 Task: Create a task  Develop a new online tool for online course evaluations , assign it to team member softage.1@softage.net in the project BellTech and update the status of the task to  Off Track , set the priority of the task to Medium
Action: Mouse moved to (311, 412)
Screenshot: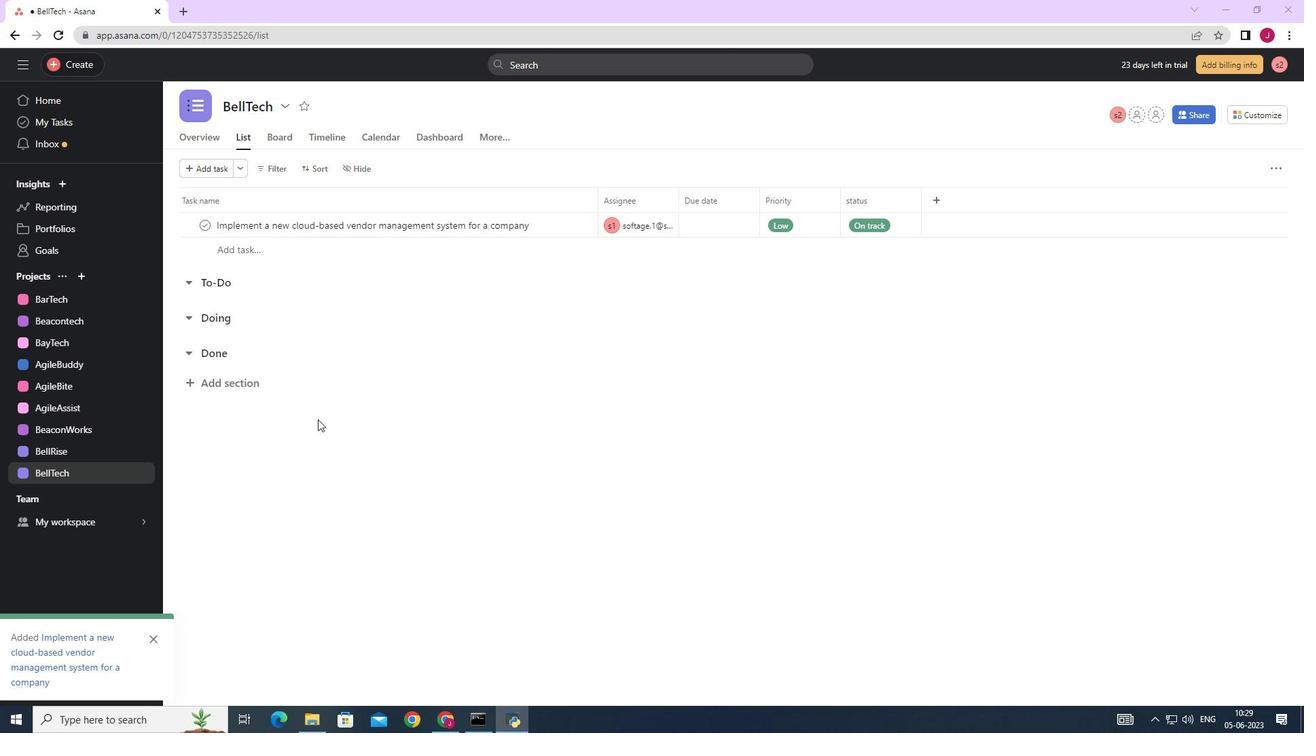 
Action: Mouse scrolled (311, 411) with delta (0, 0)
Screenshot: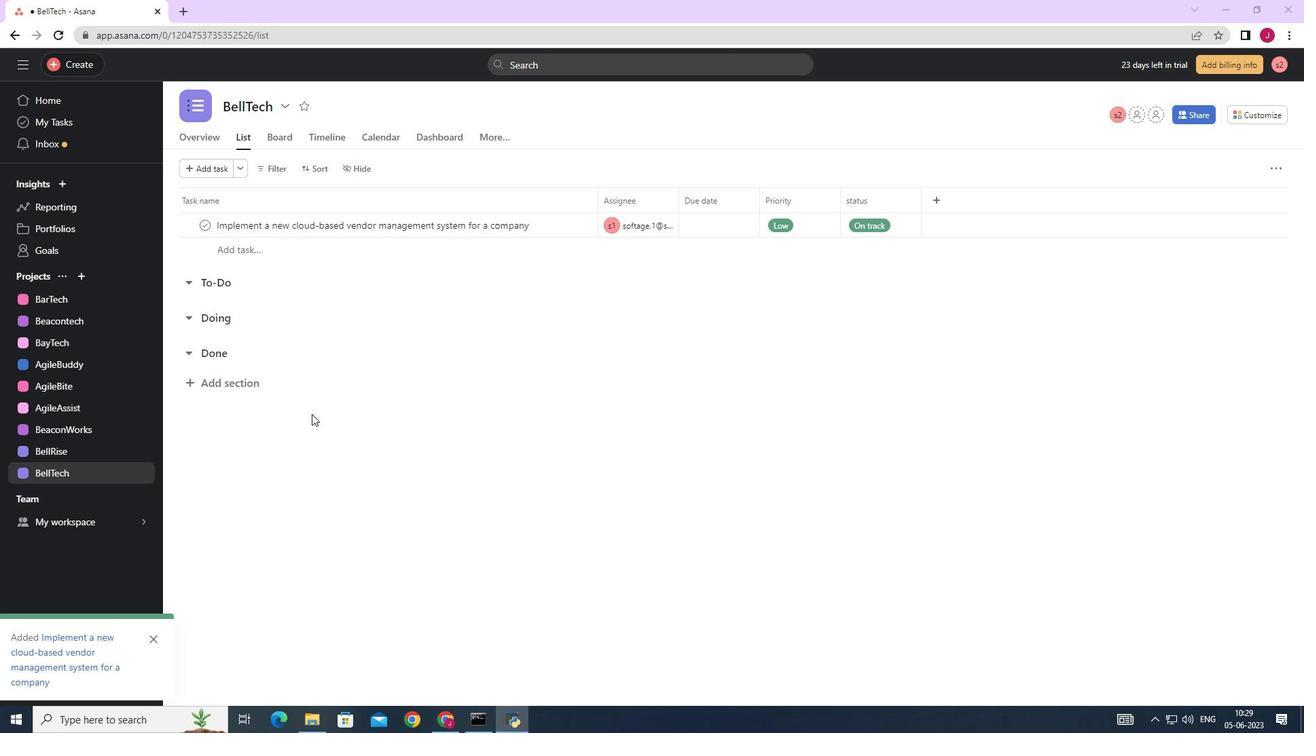 
Action: Mouse scrolled (311, 411) with delta (0, 0)
Screenshot: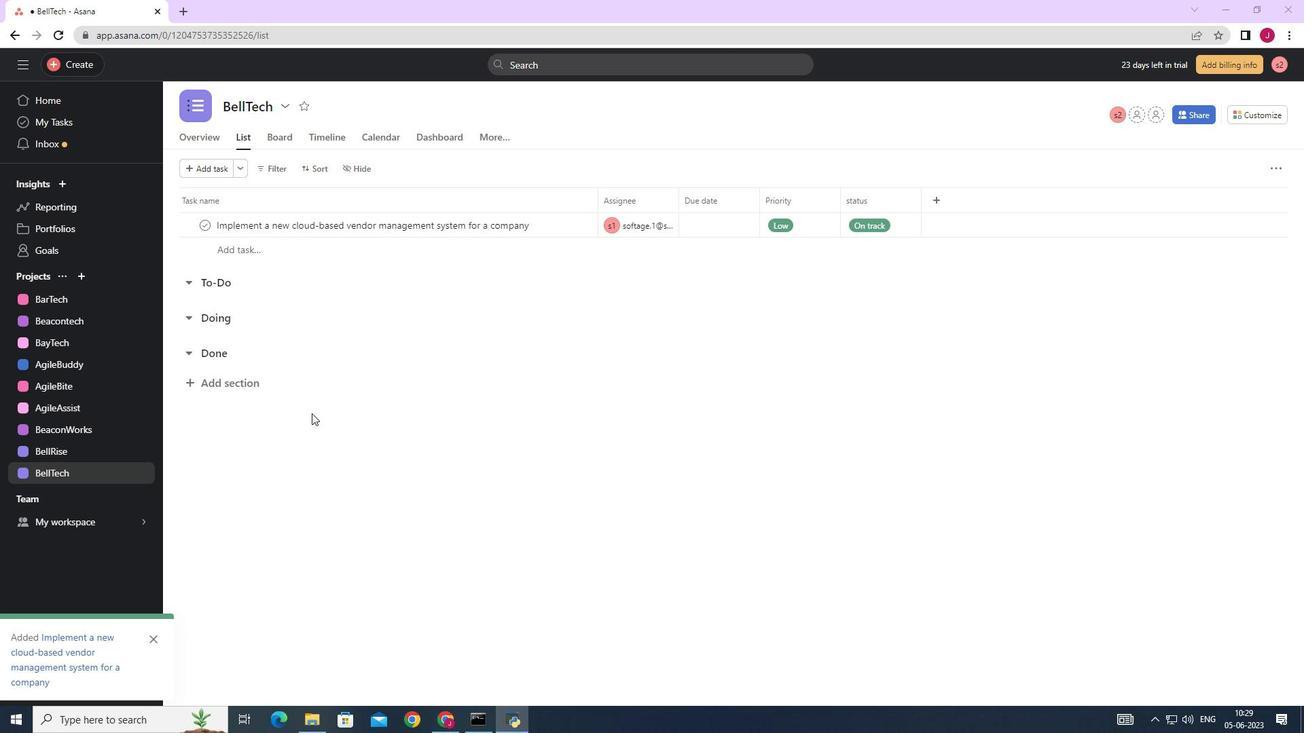 
Action: Mouse moved to (311, 412)
Screenshot: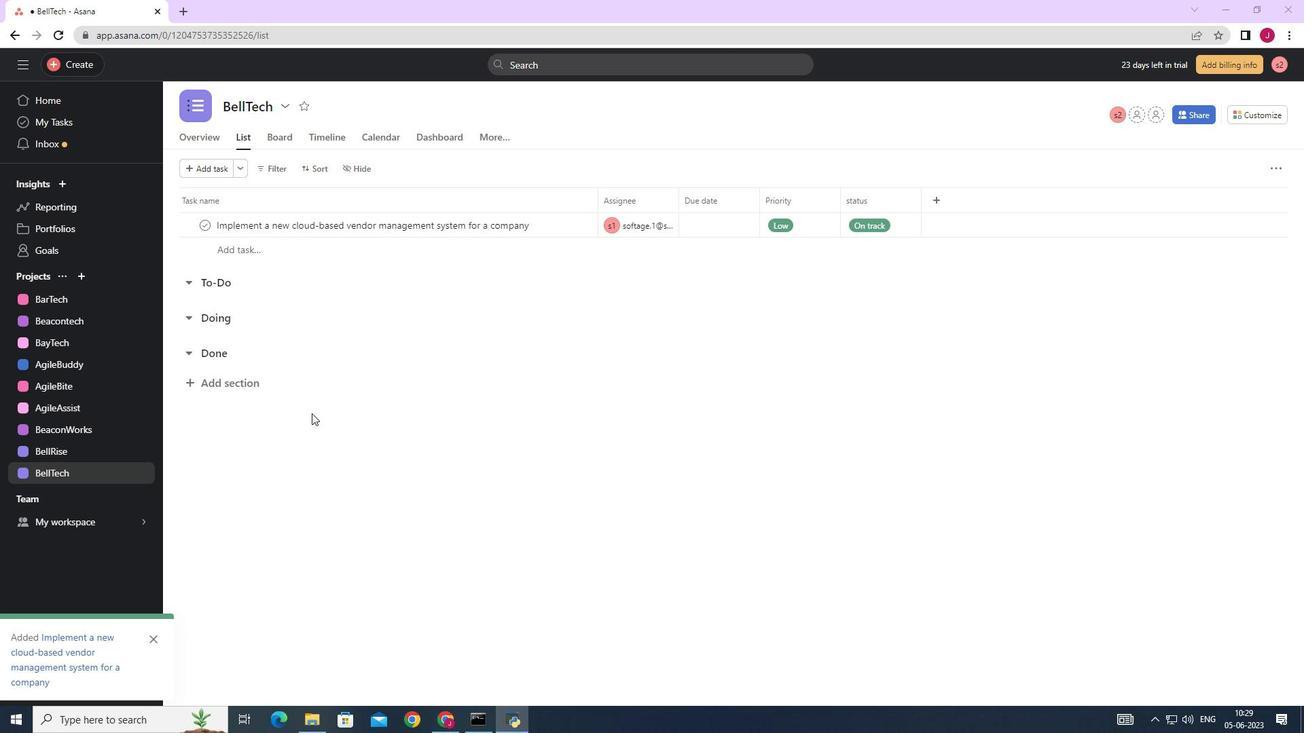 
Action: Mouse scrolled (311, 411) with delta (0, 0)
Screenshot: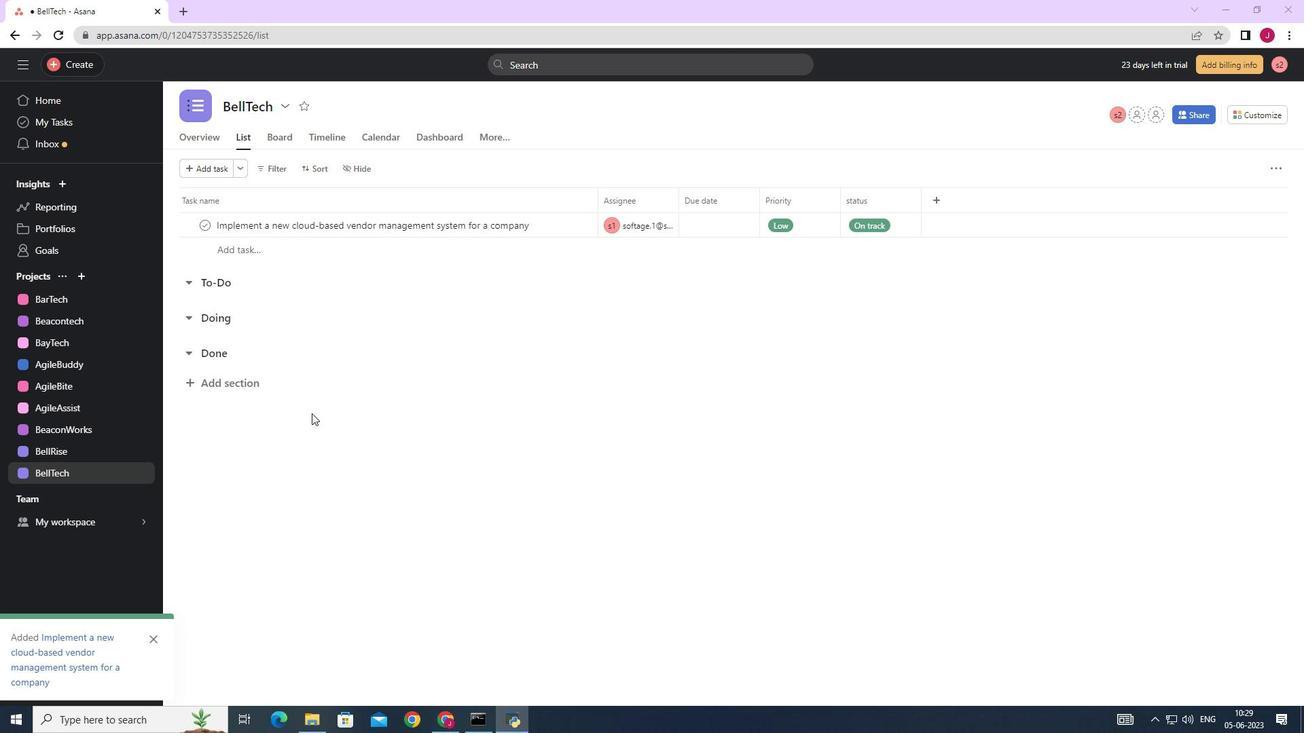 
Action: Mouse scrolled (311, 411) with delta (0, 0)
Screenshot: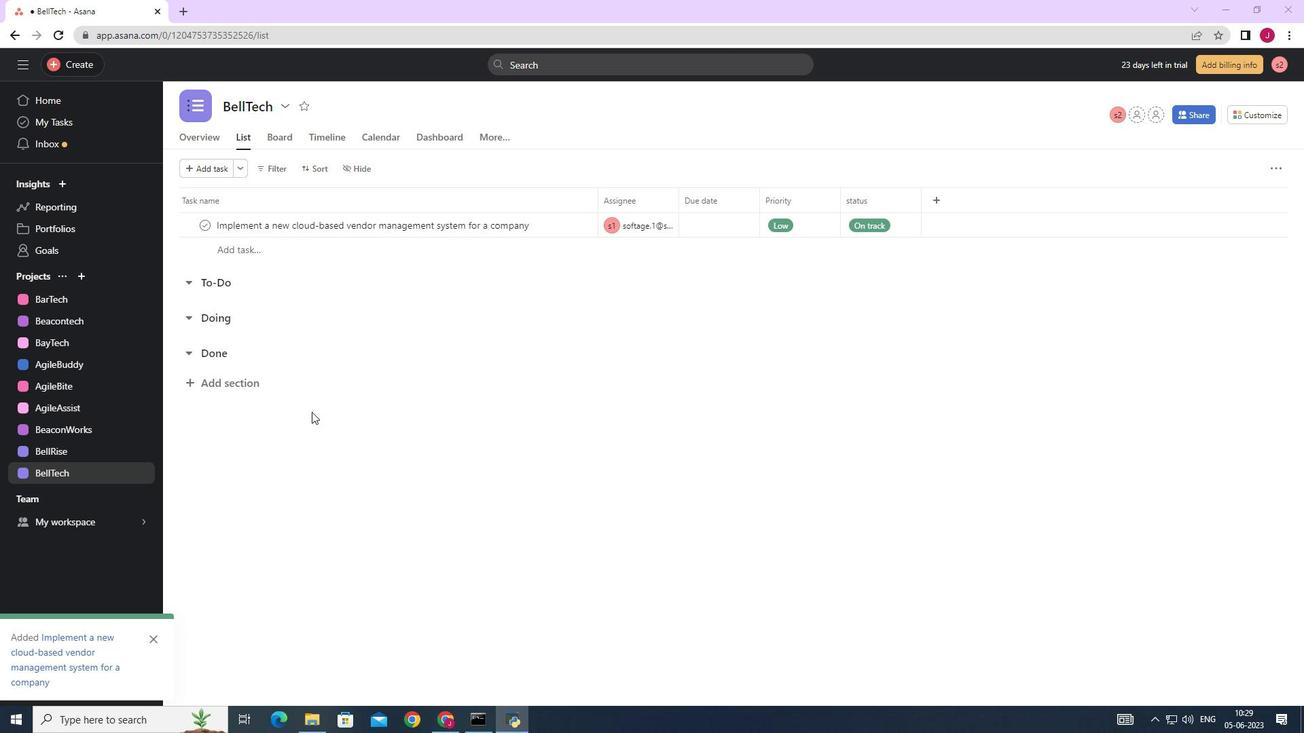 
Action: Mouse moved to (311, 404)
Screenshot: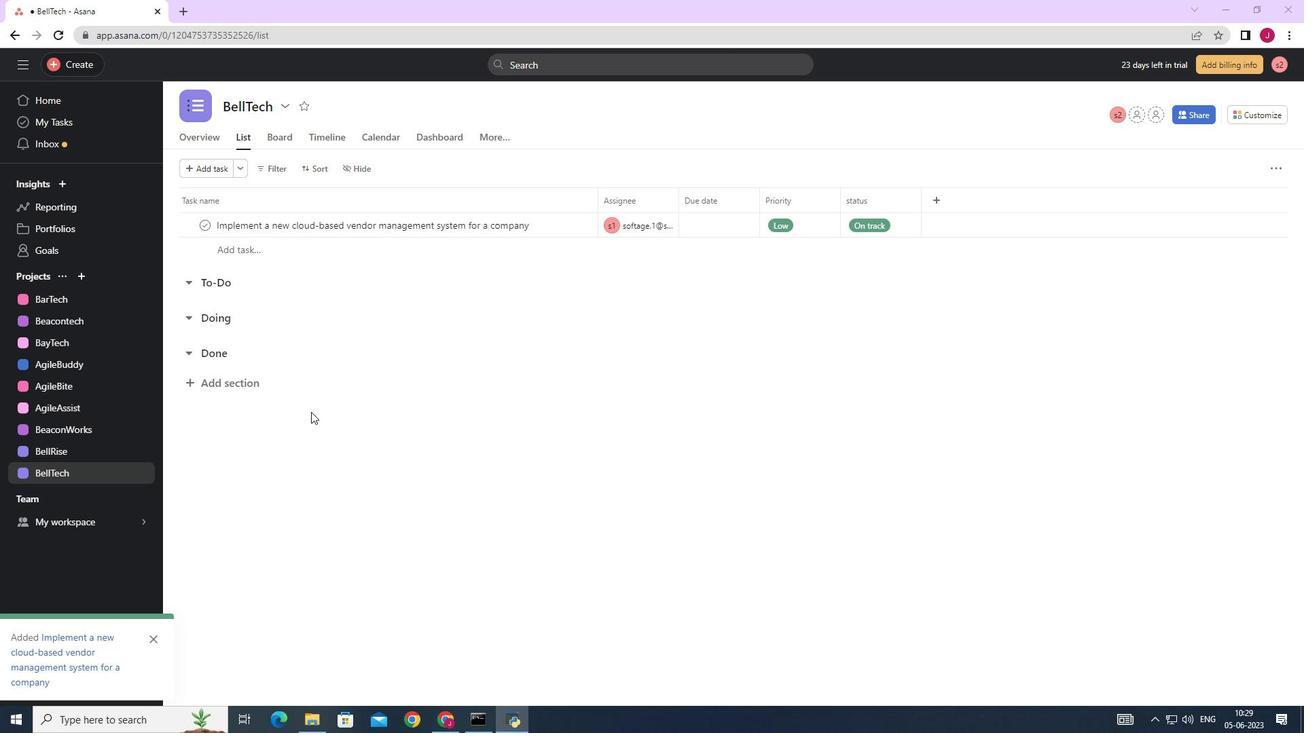 
Action: Mouse scrolled (311, 405) with delta (0, 0)
Screenshot: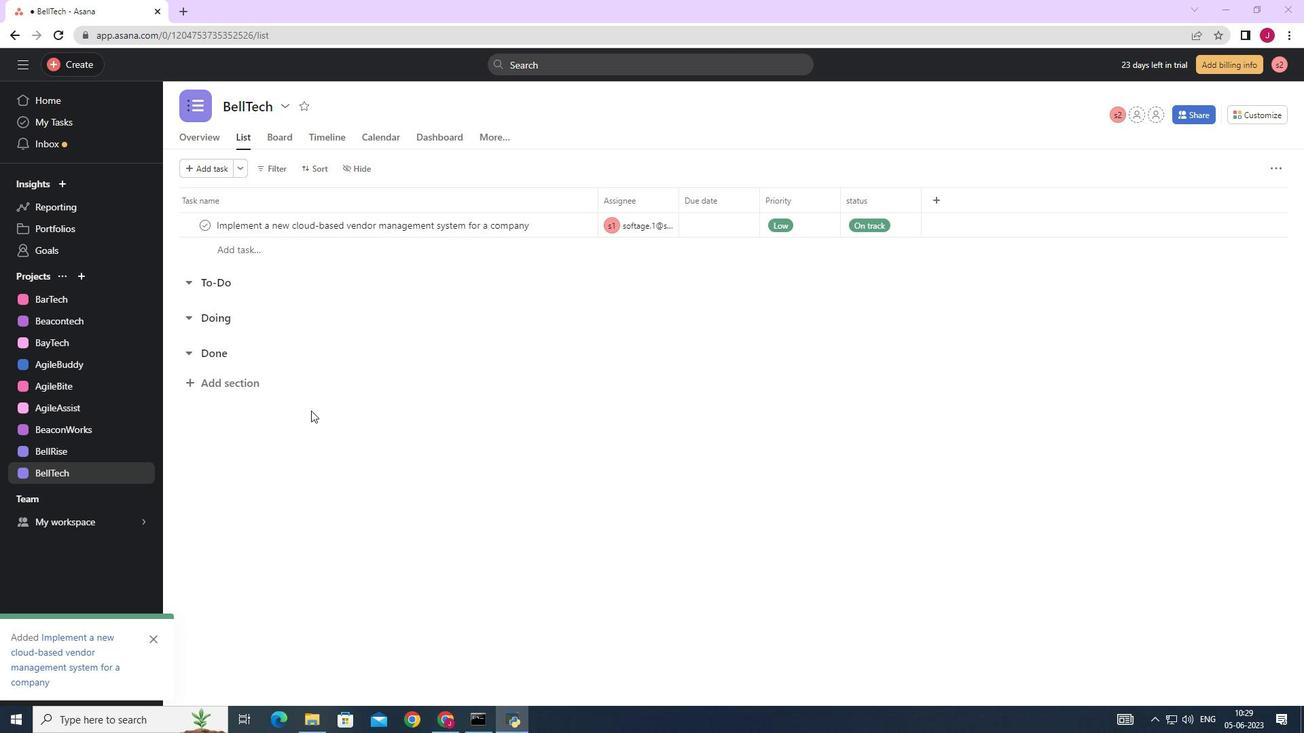 
Action: Mouse scrolled (311, 405) with delta (0, 0)
Screenshot: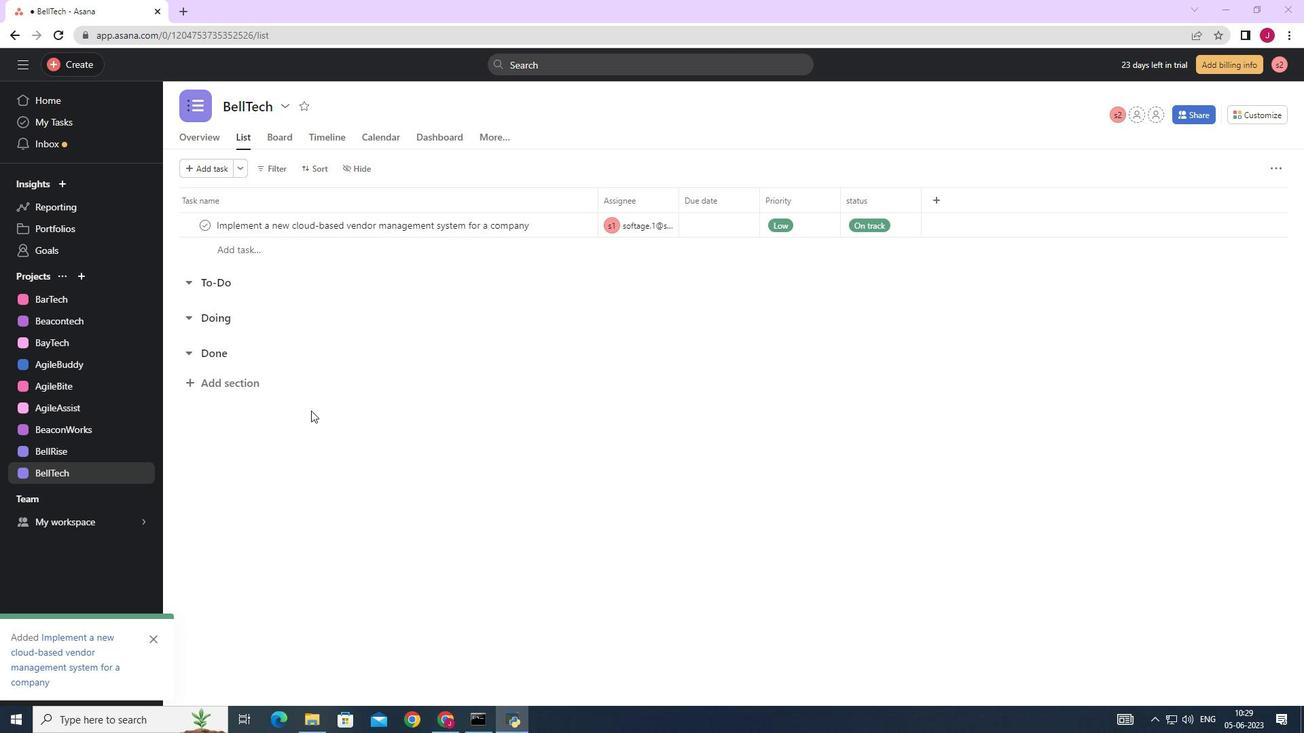 
Action: Mouse scrolled (311, 405) with delta (0, 0)
Screenshot: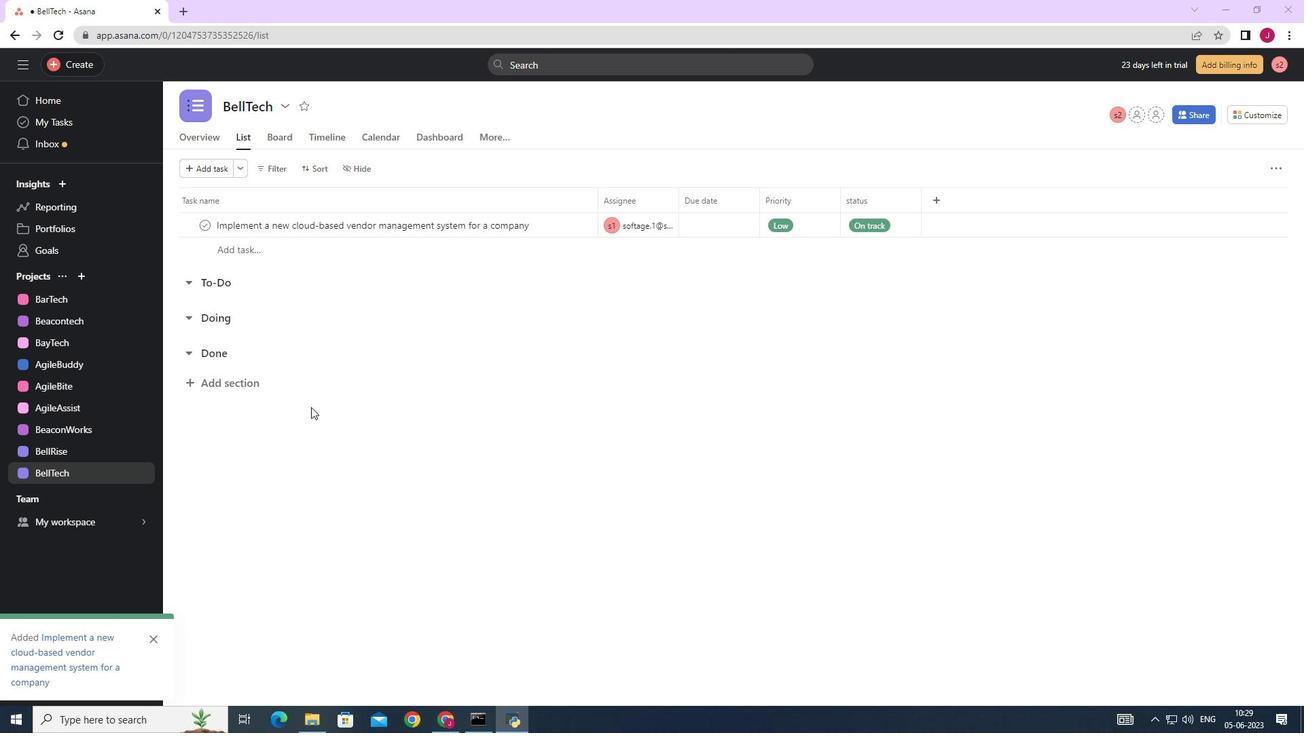 
Action: Mouse scrolled (311, 405) with delta (0, 0)
Screenshot: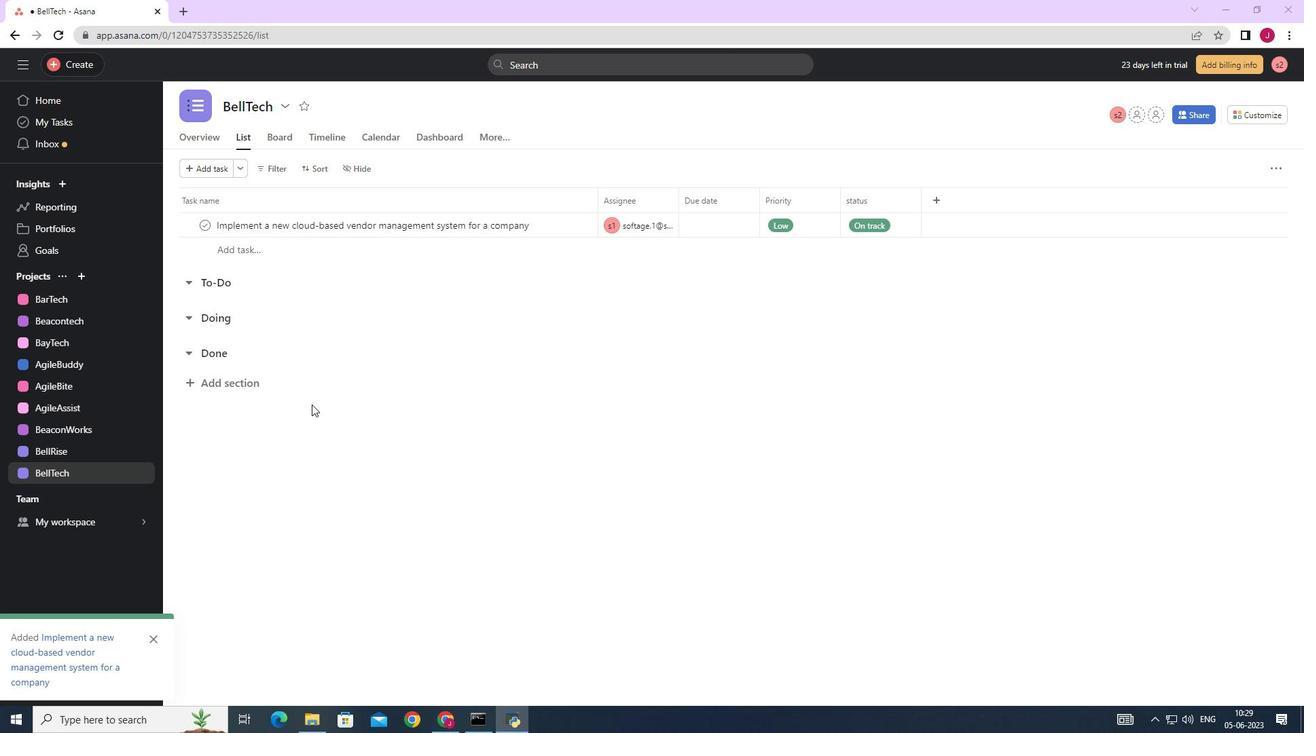 
Action: Mouse moved to (74, 67)
Screenshot: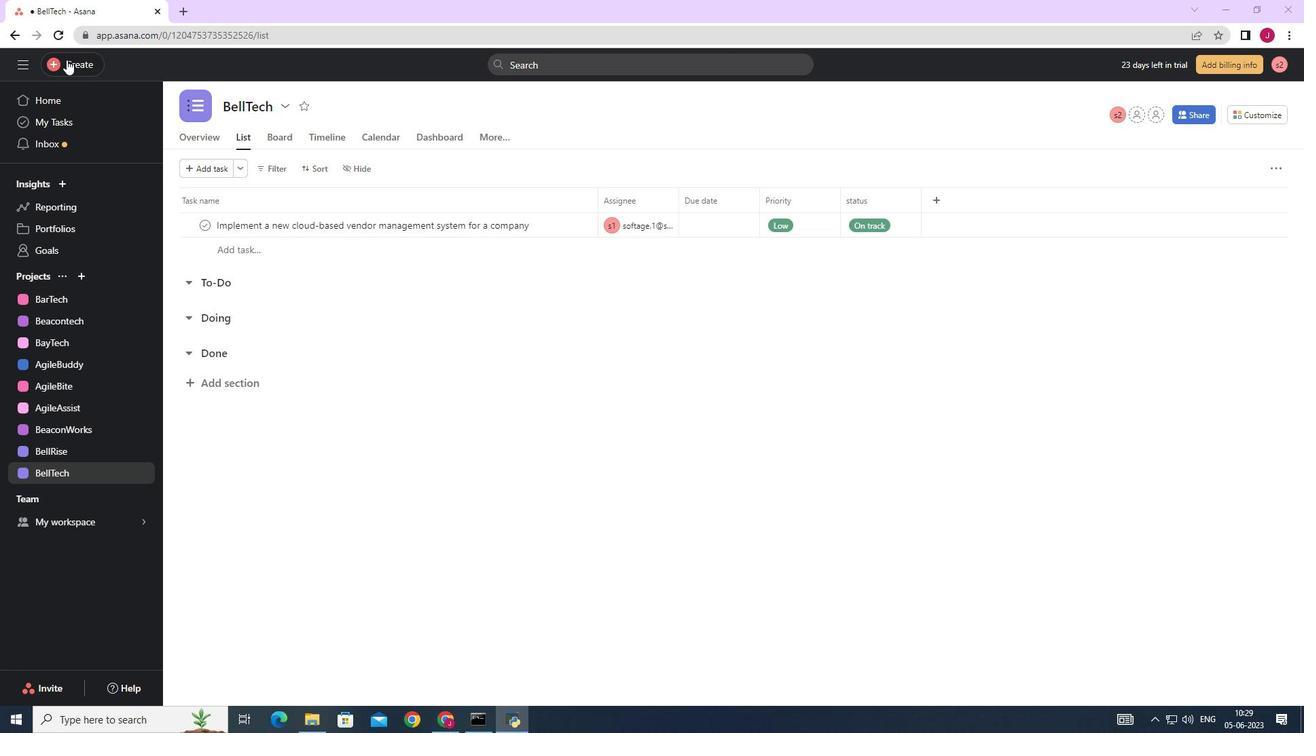 
Action: Mouse pressed left at (74, 67)
Screenshot: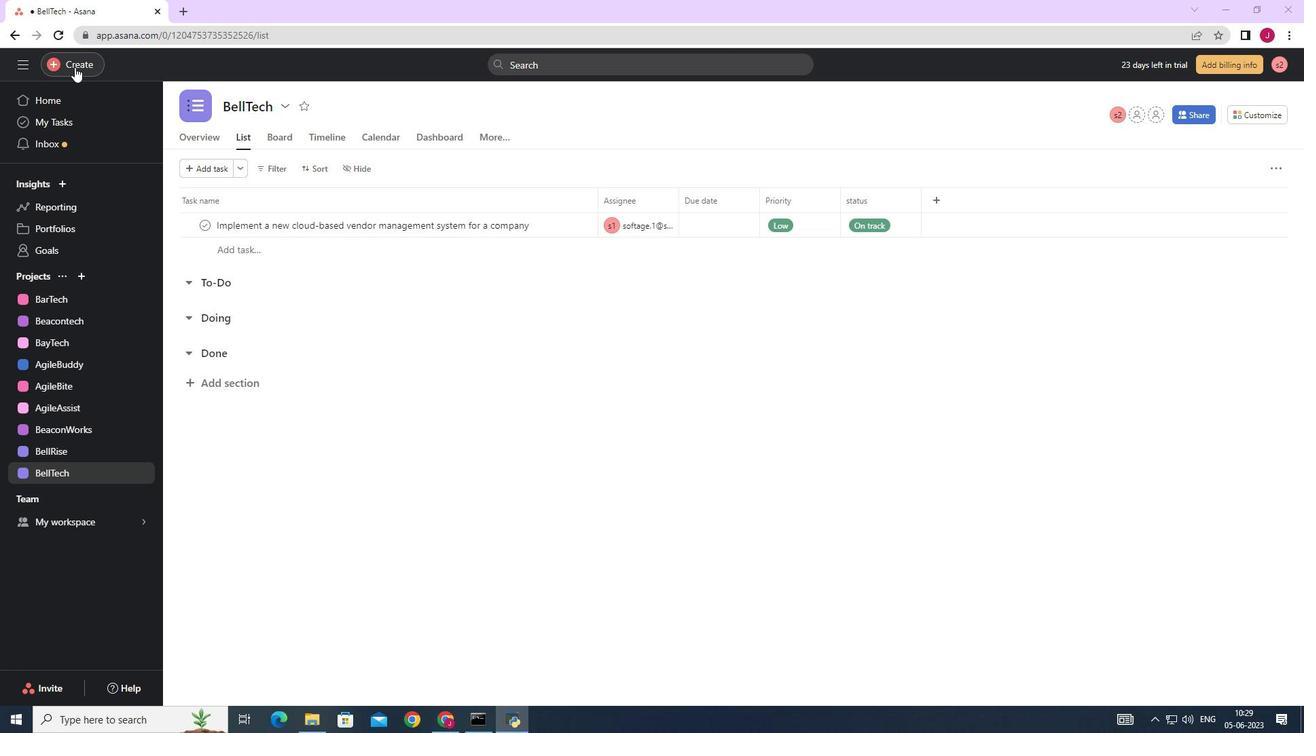 
Action: Mouse moved to (184, 63)
Screenshot: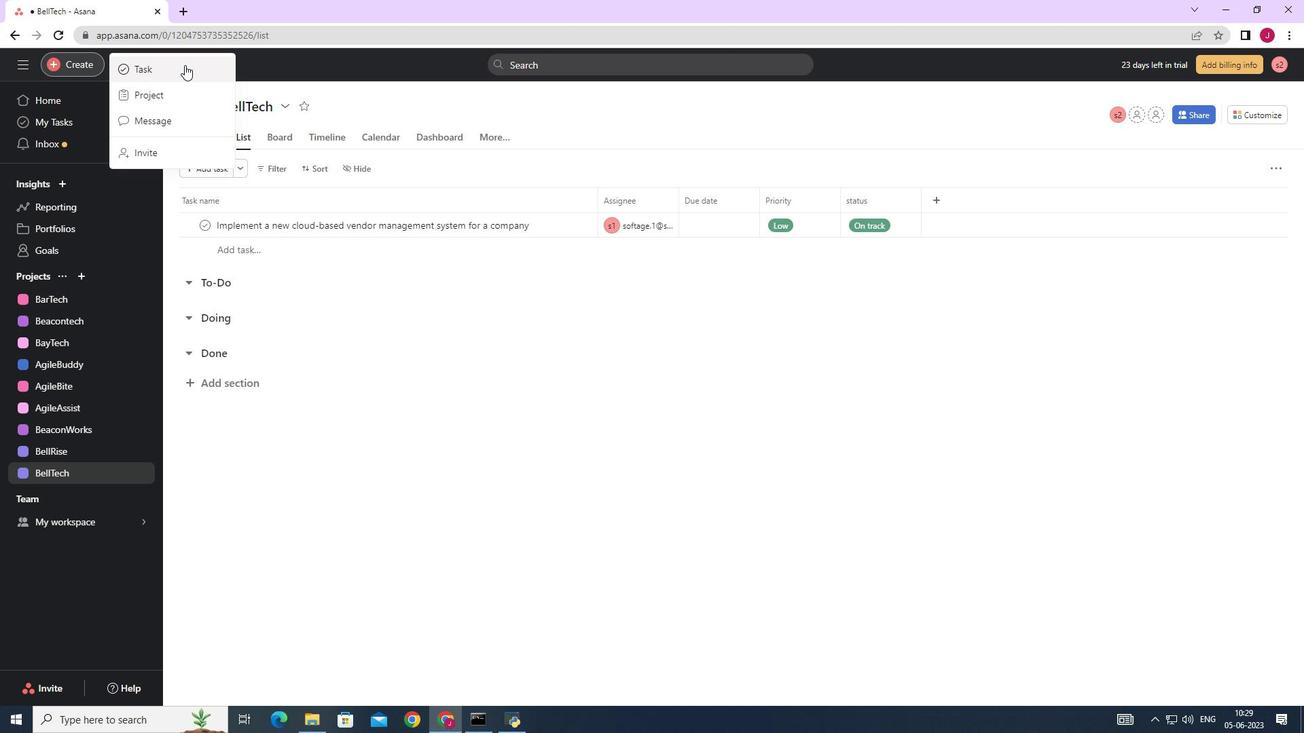 
Action: Mouse pressed left at (184, 63)
Screenshot: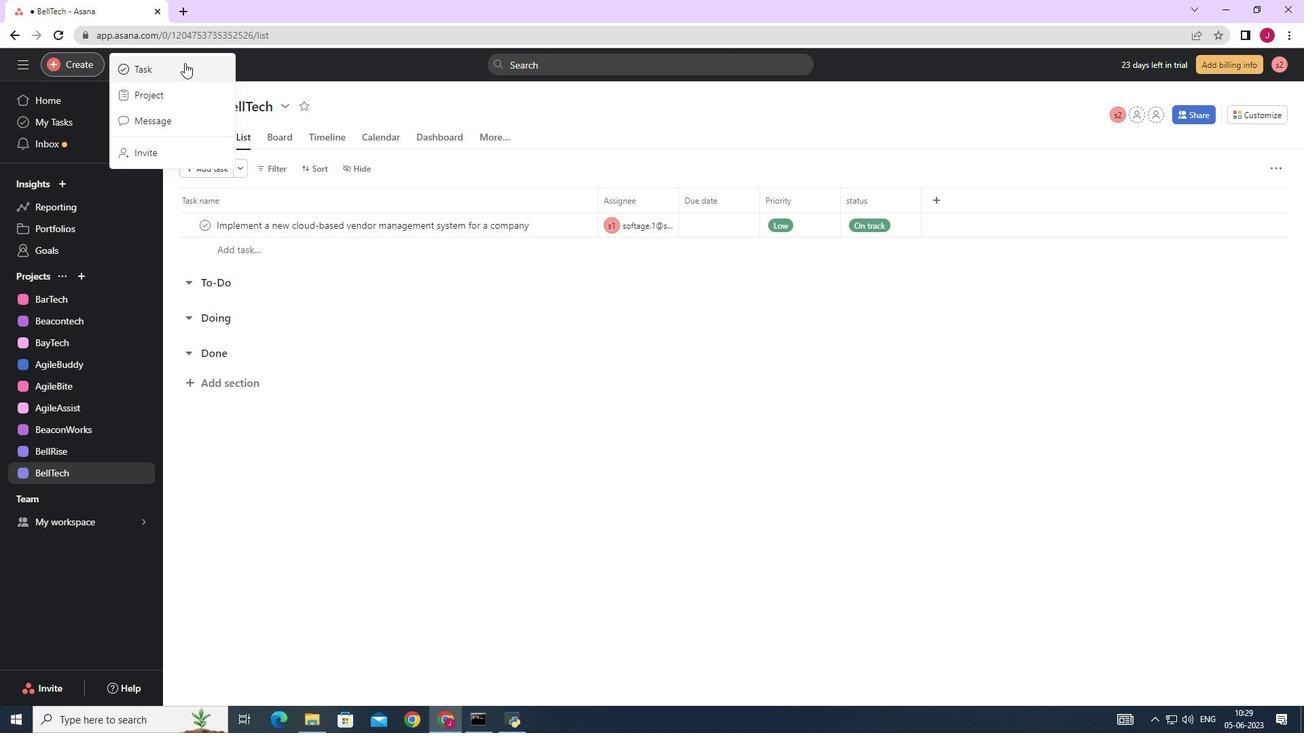 
Action: Mouse moved to (1084, 452)
Screenshot: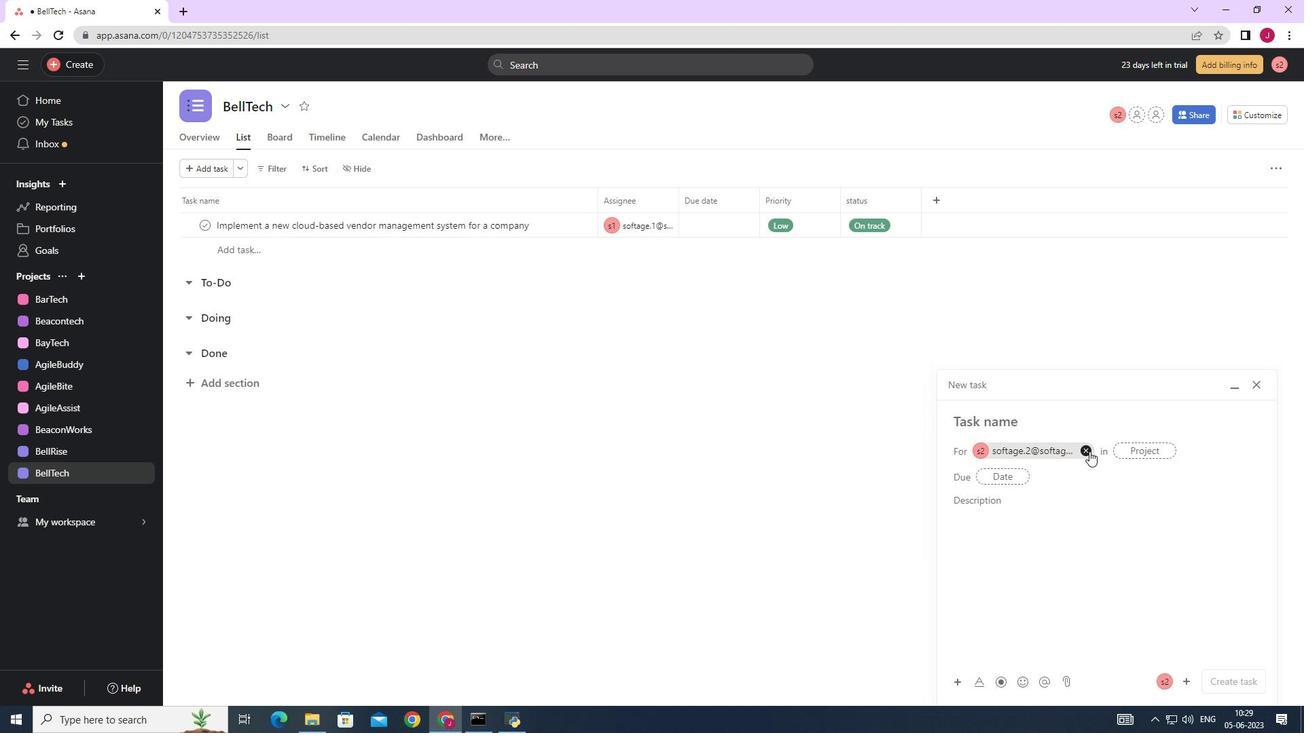
Action: Mouse pressed left at (1084, 452)
Screenshot: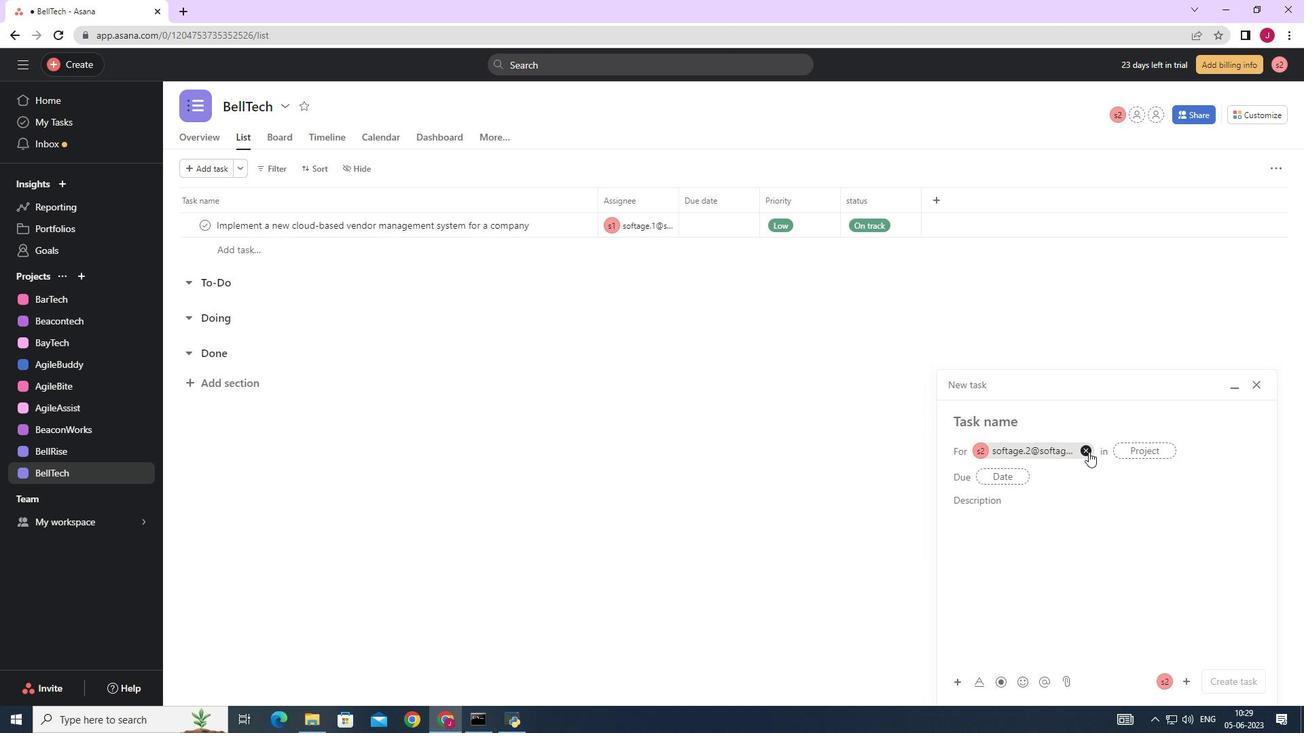 
Action: Mouse moved to (976, 421)
Screenshot: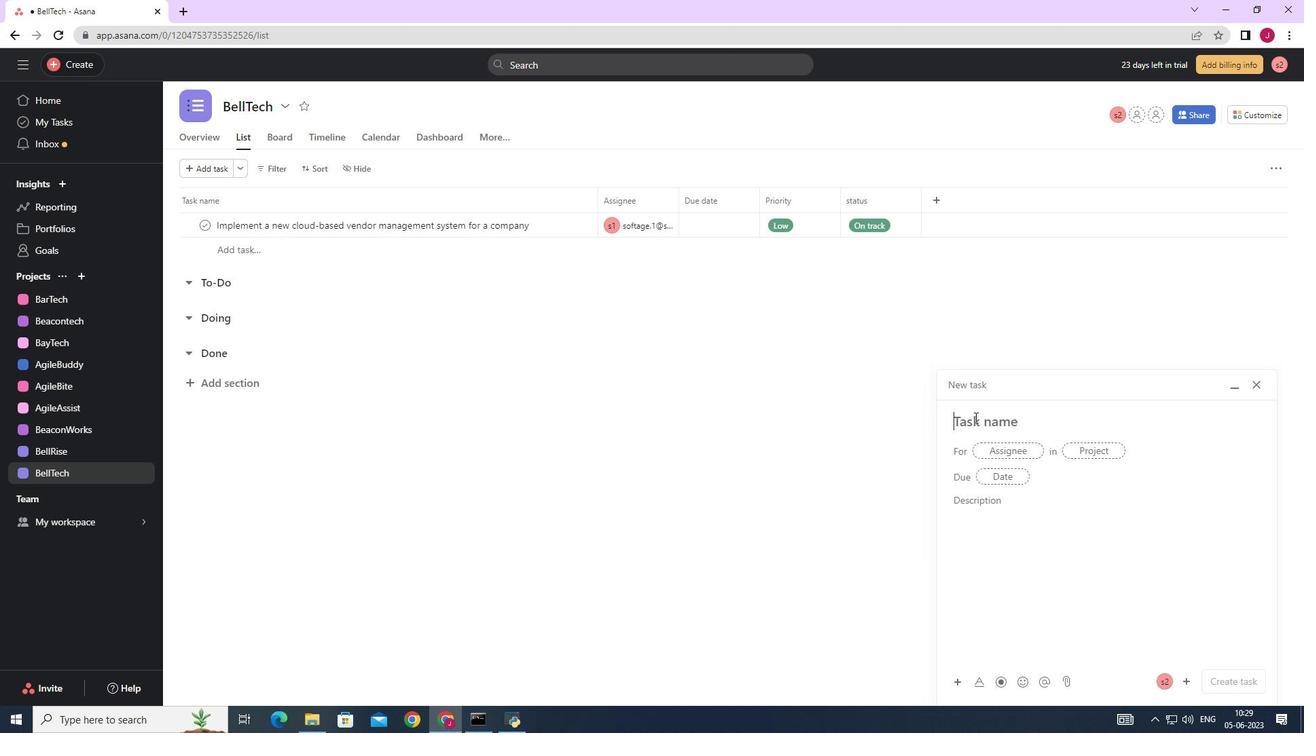 
Action: Mouse pressed left at (976, 421)
Screenshot: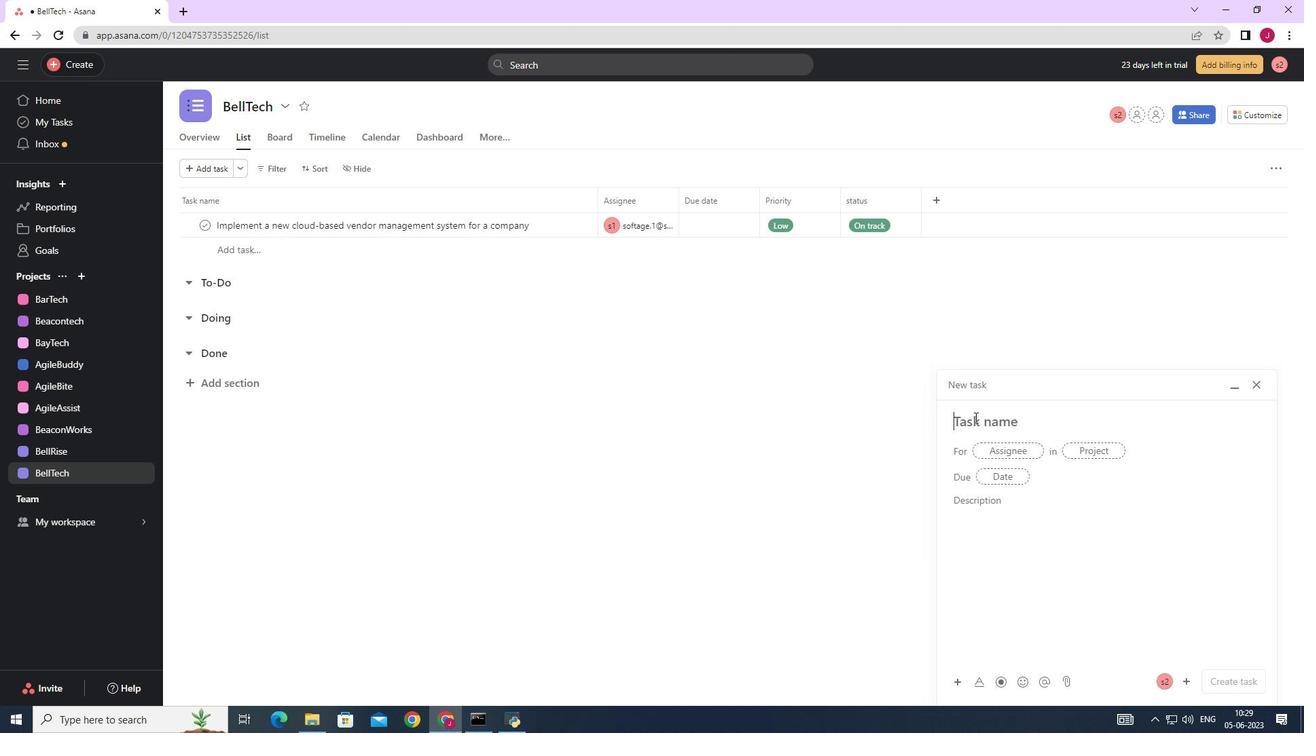 
Action: Mouse moved to (977, 421)
Screenshot: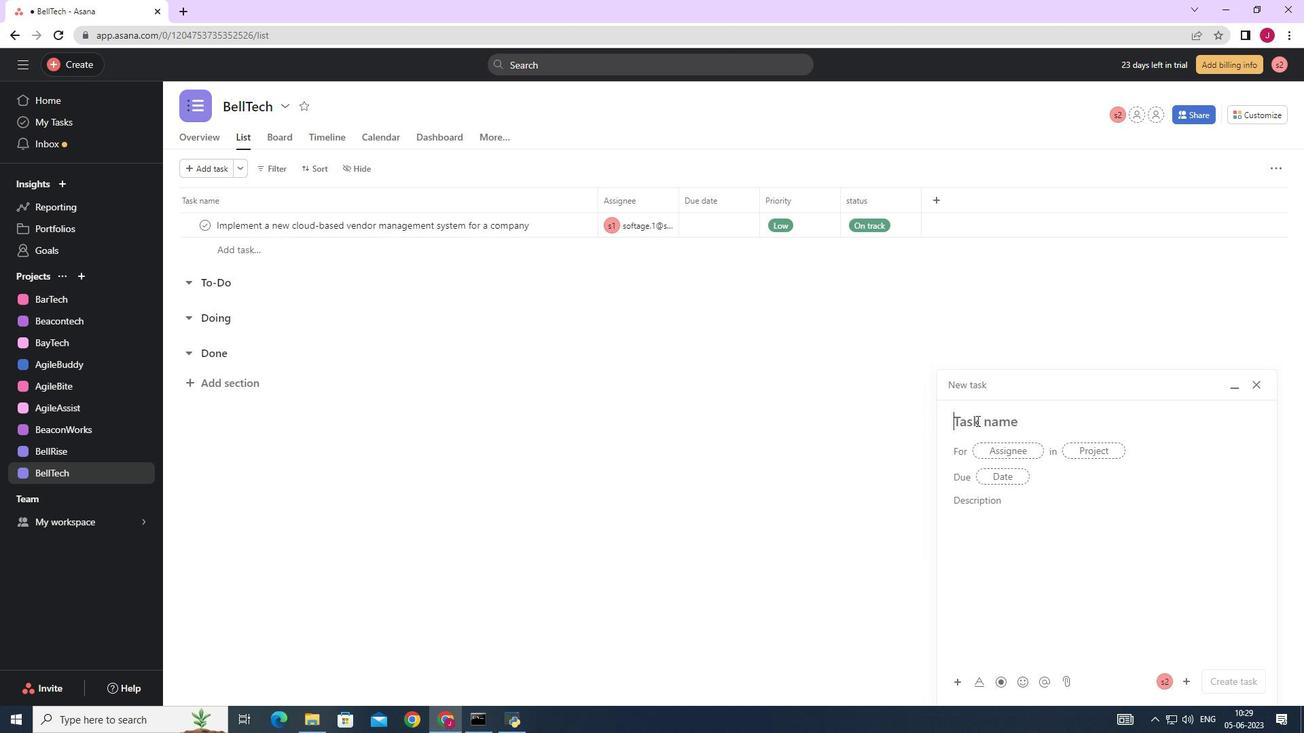 
Action: Key pressed <Key.caps_lock>D<Key.caps_lock>evelop<Key.space>a<Key.space>new<Key.space>online<Key.space>tool<Key.space>for<Key.space>online<Key.space>course<Key.space>evalutions<Key.space><Key.backspace><Key.backspace><Key.backspace><Key.backspace><Key.backspace><Key.backspace>ations<Key.space>
Screenshot: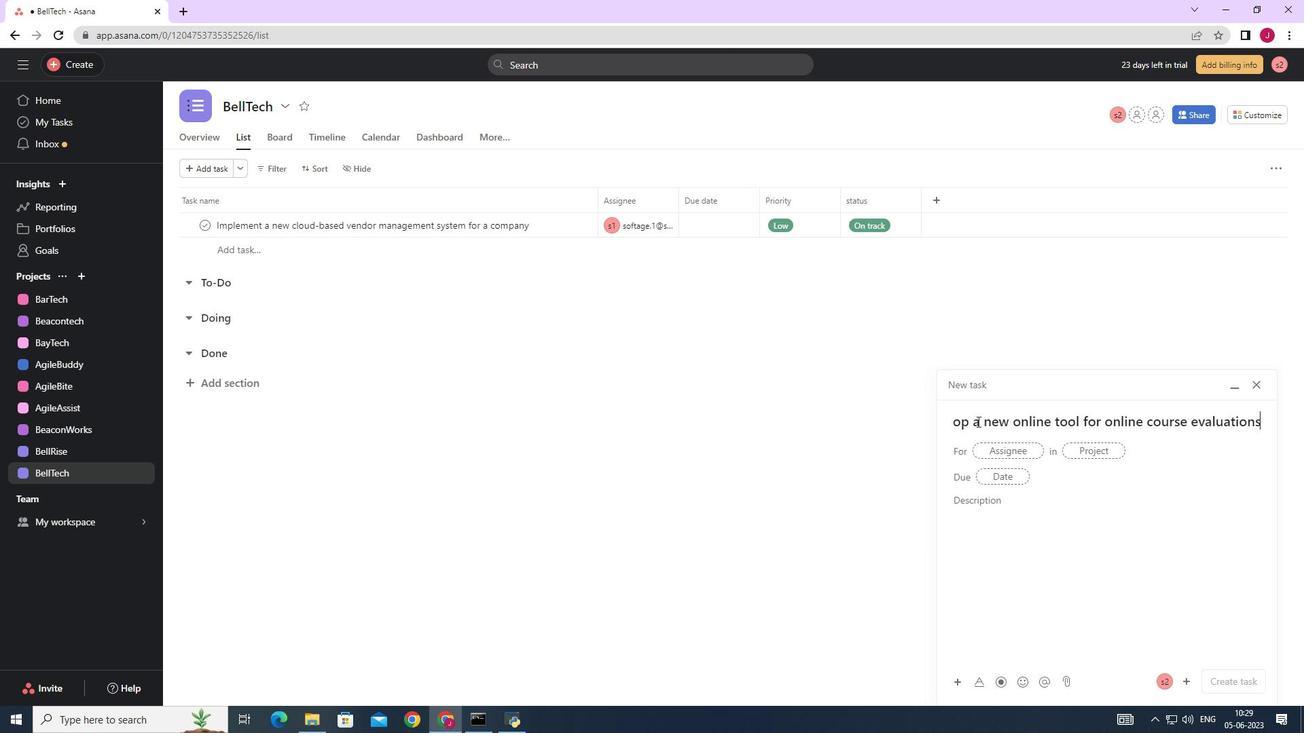 
Action: Mouse moved to (1002, 452)
Screenshot: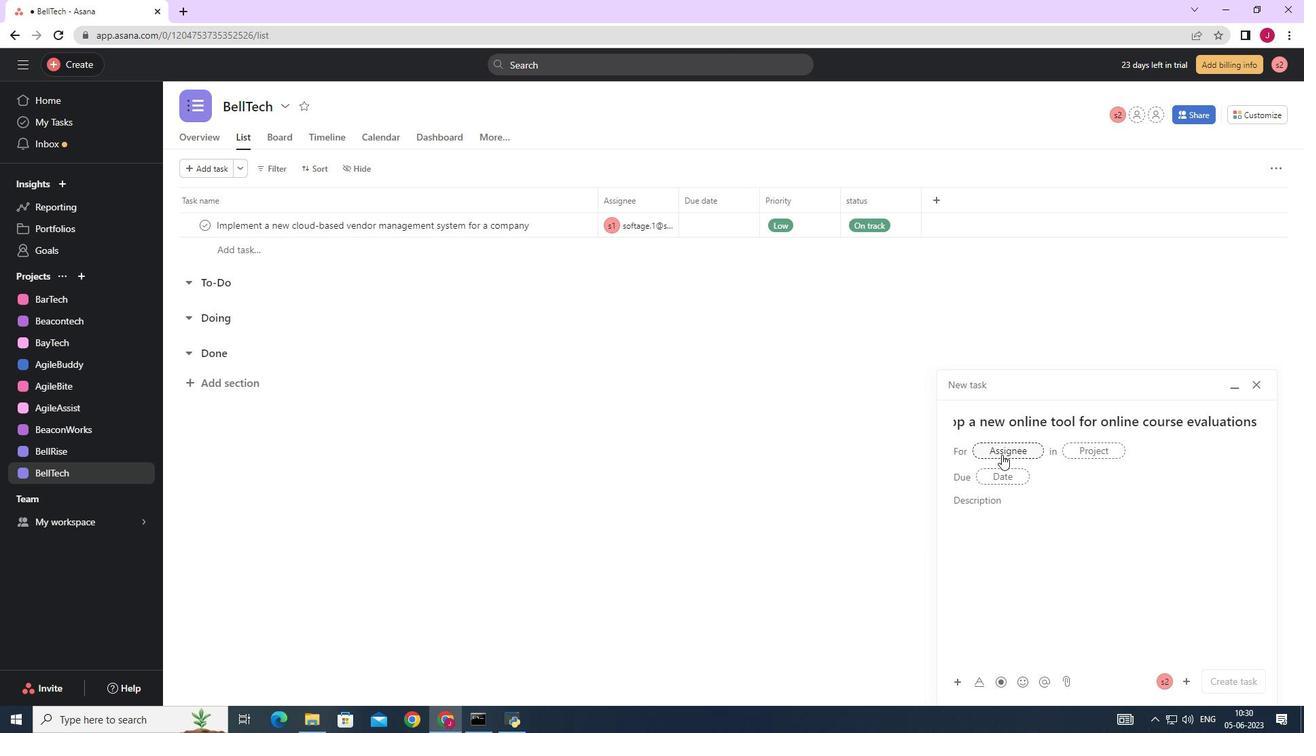 
Action: Mouse pressed left at (1002, 452)
Screenshot: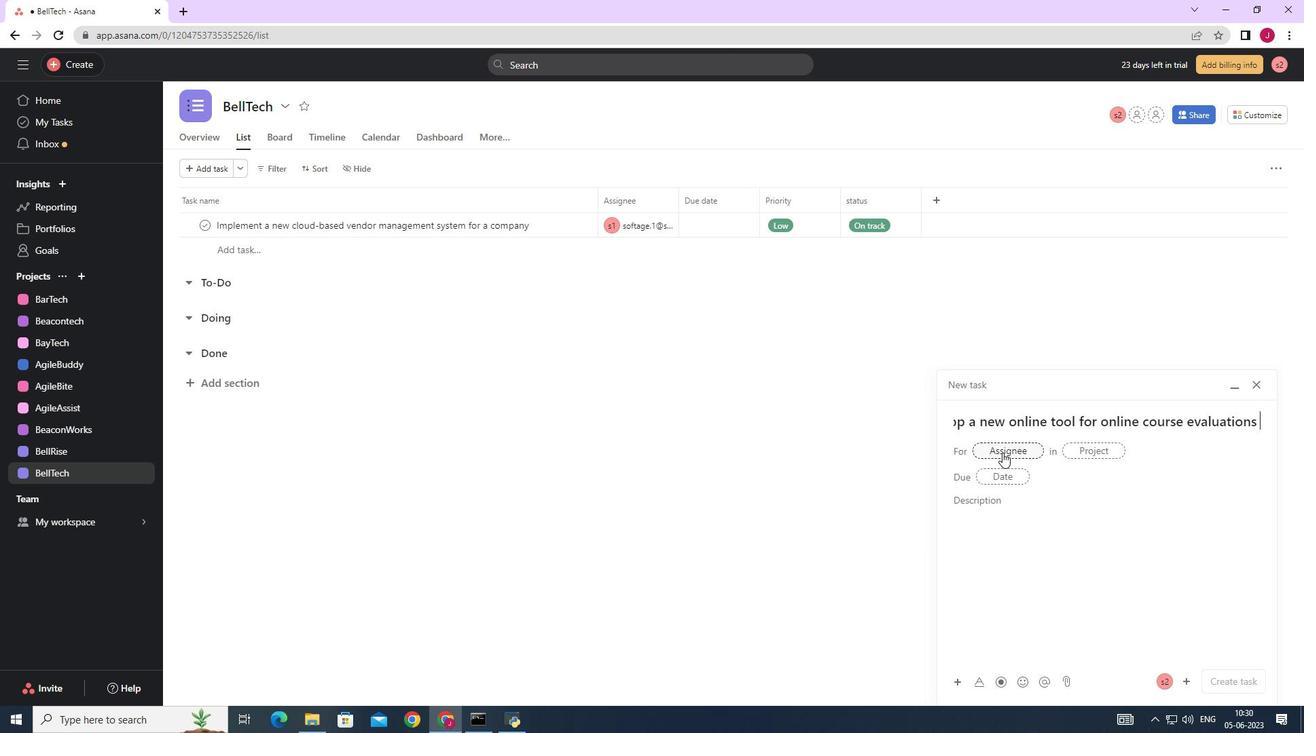 
Action: Mouse moved to (1003, 451)
Screenshot: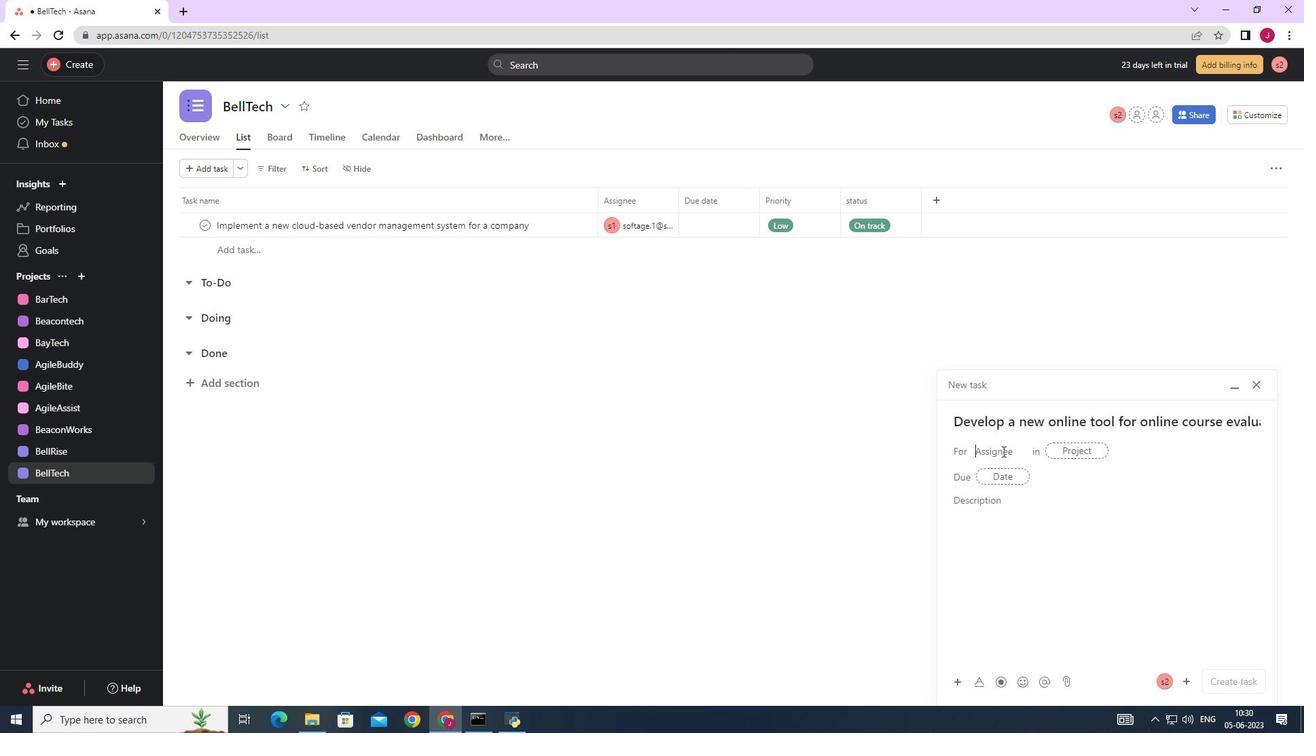 
Action: Key pressed softage.
Screenshot: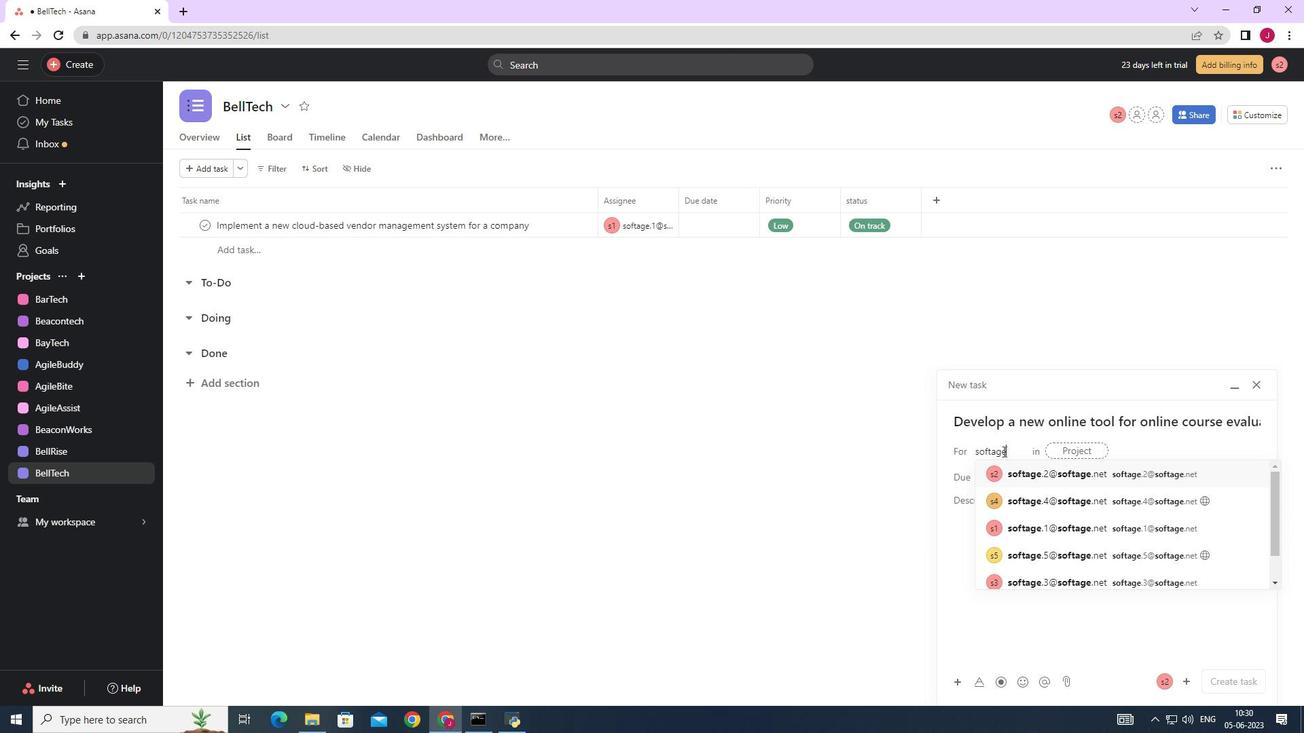 
Action: Mouse moved to (1012, 463)
Screenshot: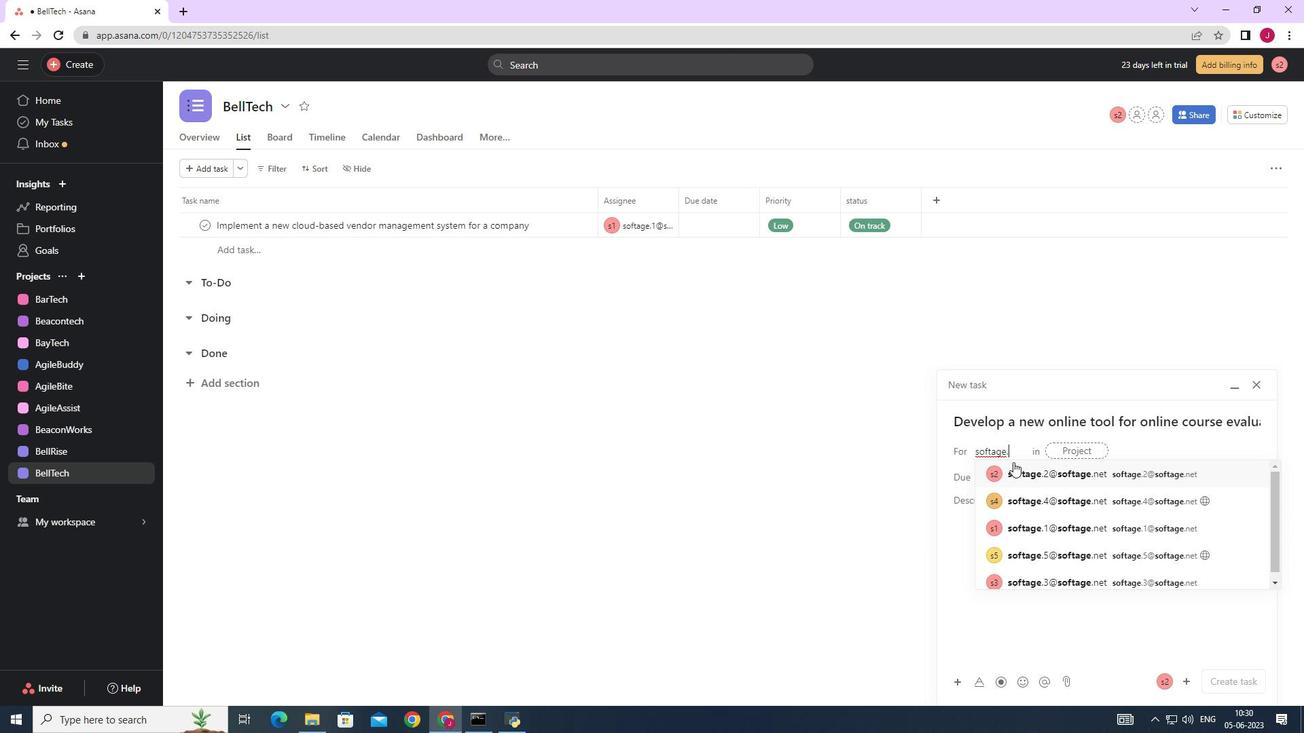 
Action: Key pressed 1
Screenshot: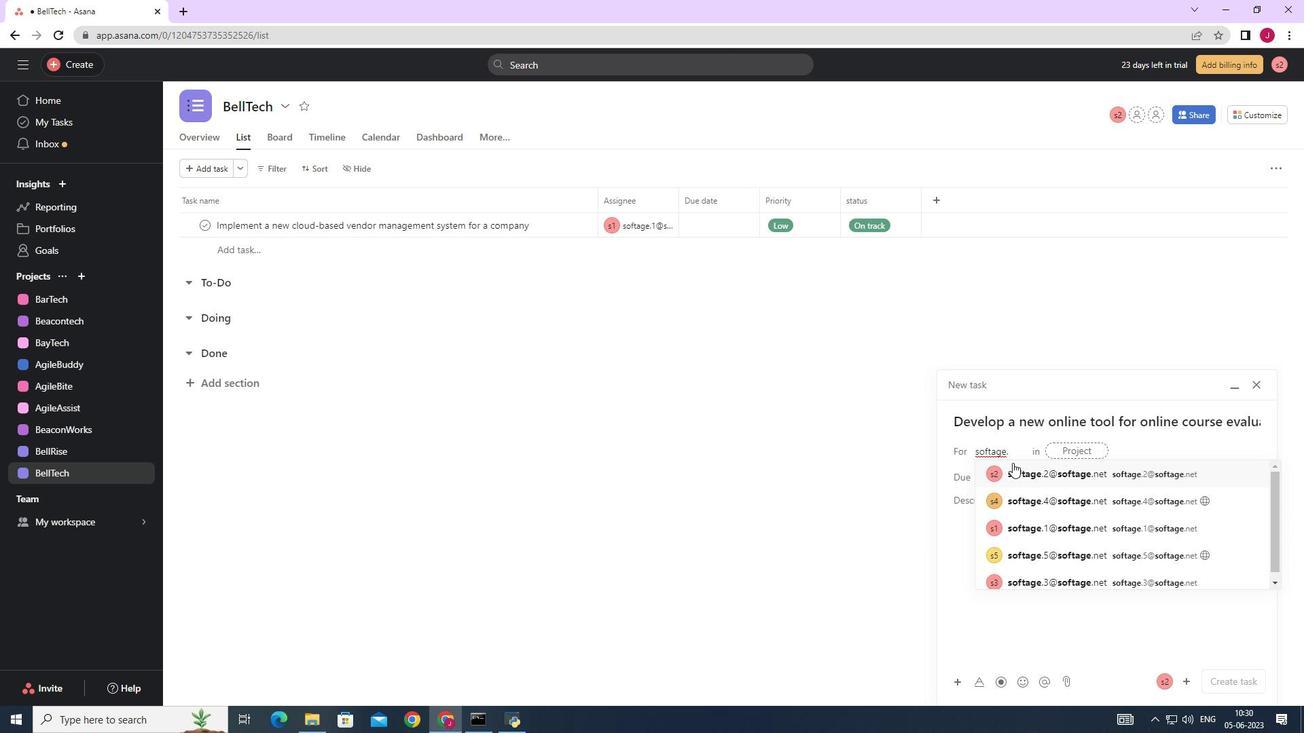 
Action: Mouse moved to (1071, 474)
Screenshot: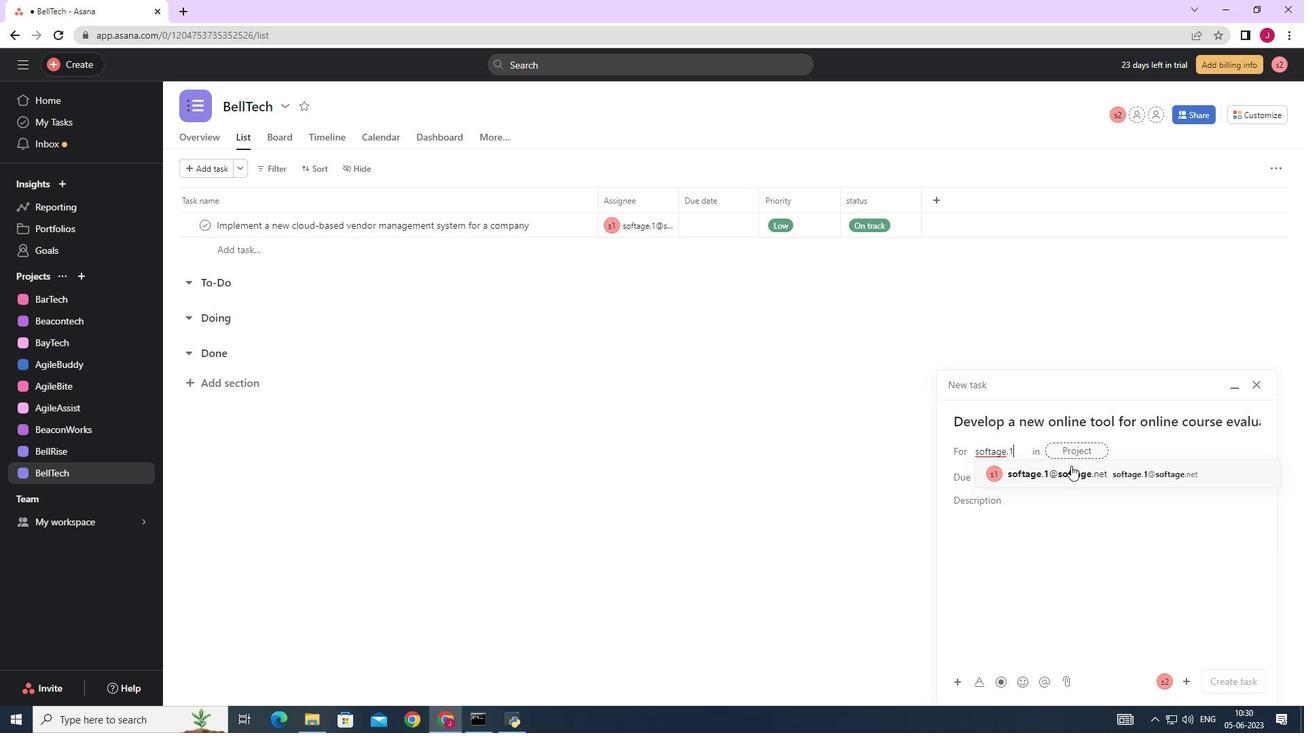 
Action: Mouse pressed left at (1071, 474)
Screenshot: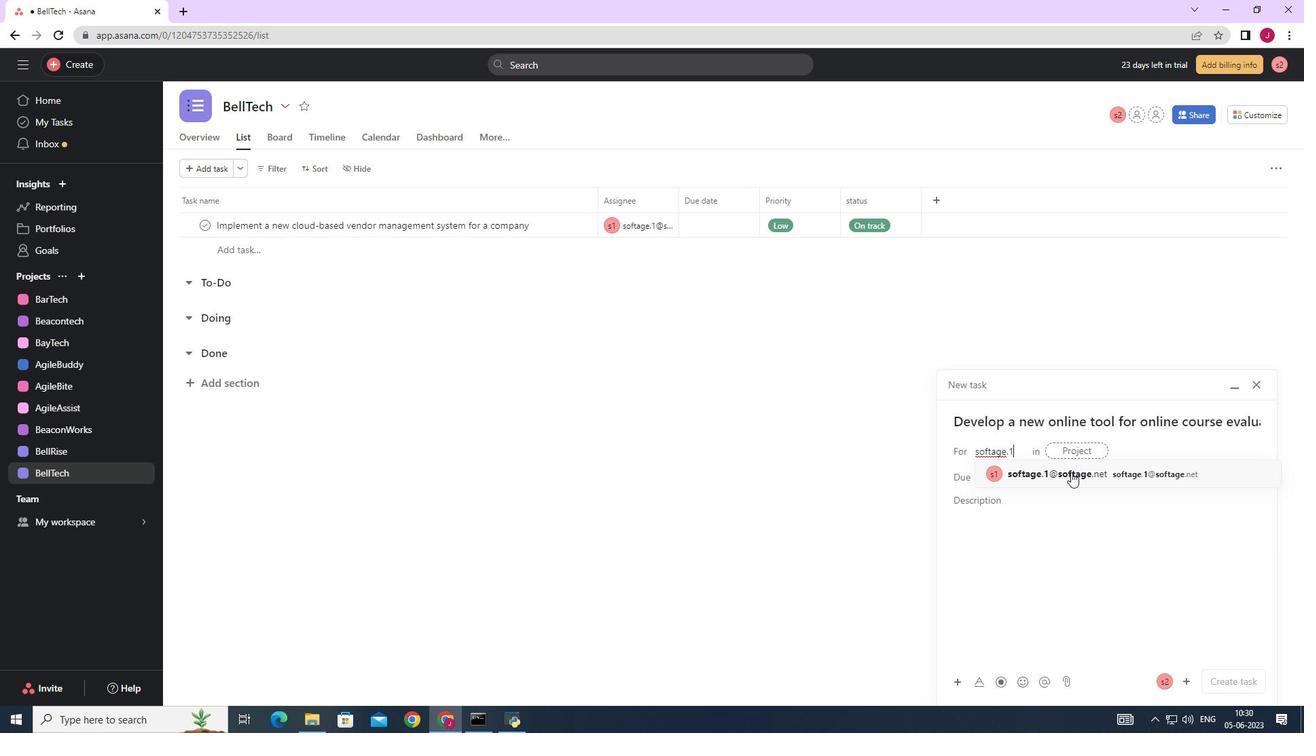 
Action: Mouse moved to (857, 469)
Screenshot: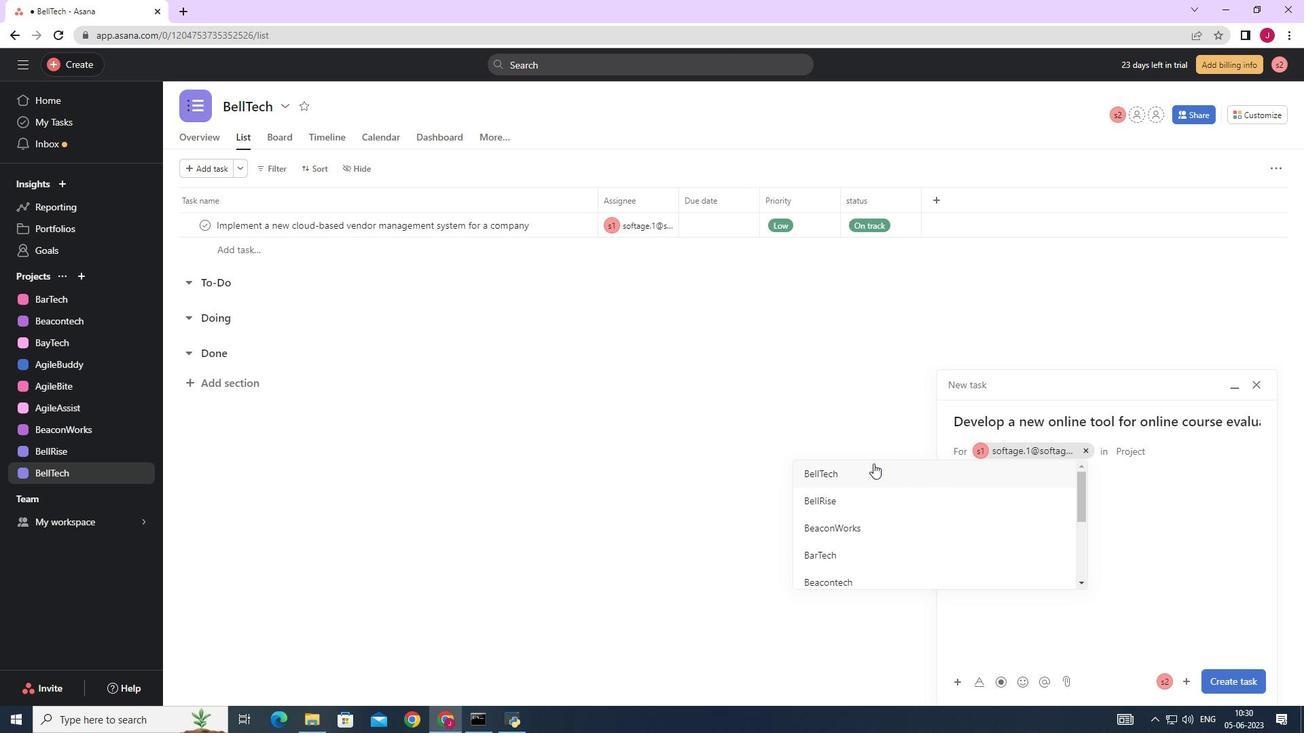 
Action: Mouse pressed left at (857, 469)
Screenshot: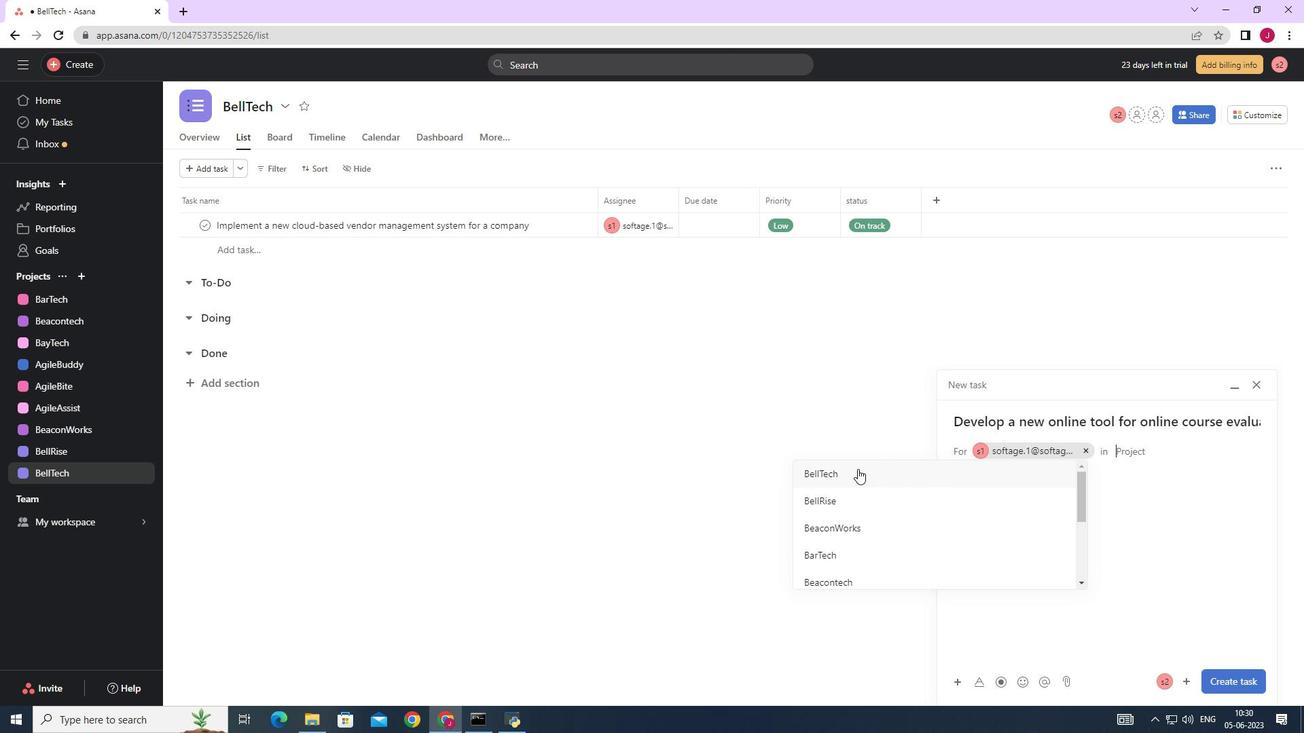 
Action: Mouse moved to (1013, 502)
Screenshot: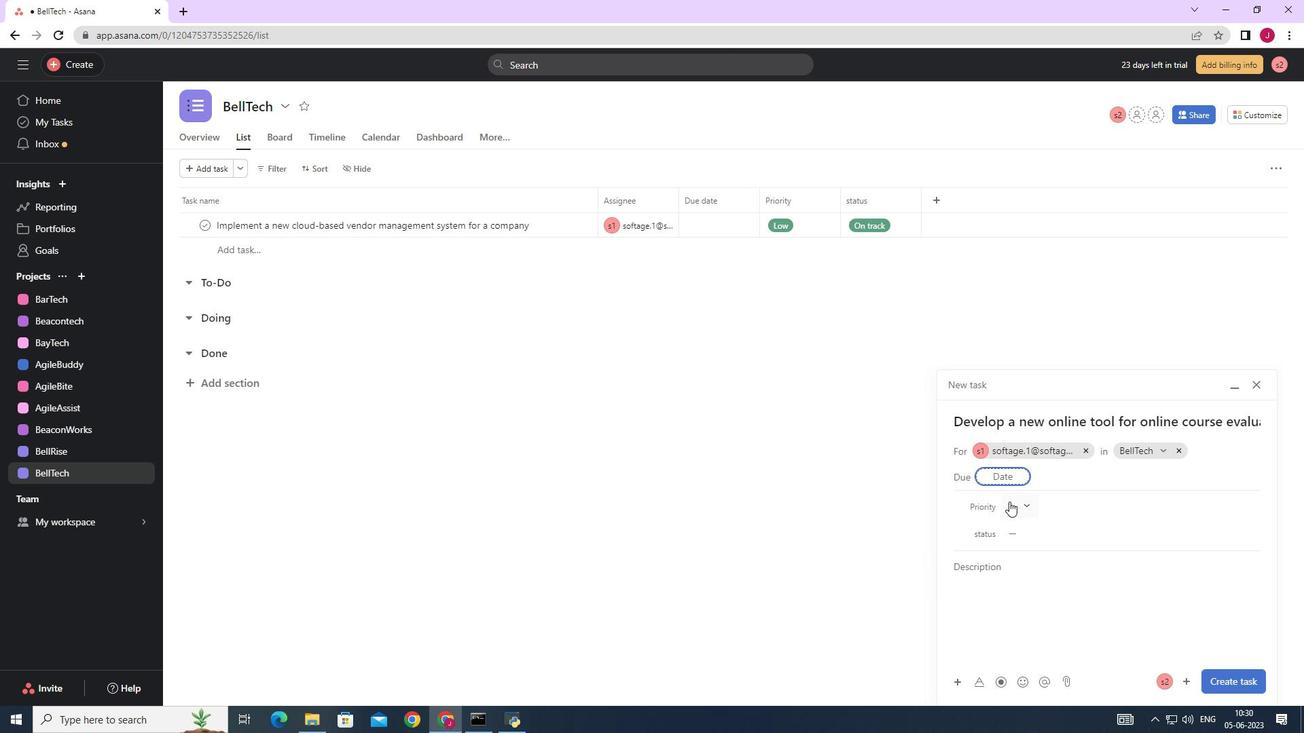 
Action: Mouse pressed left at (1013, 502)
Screenshot: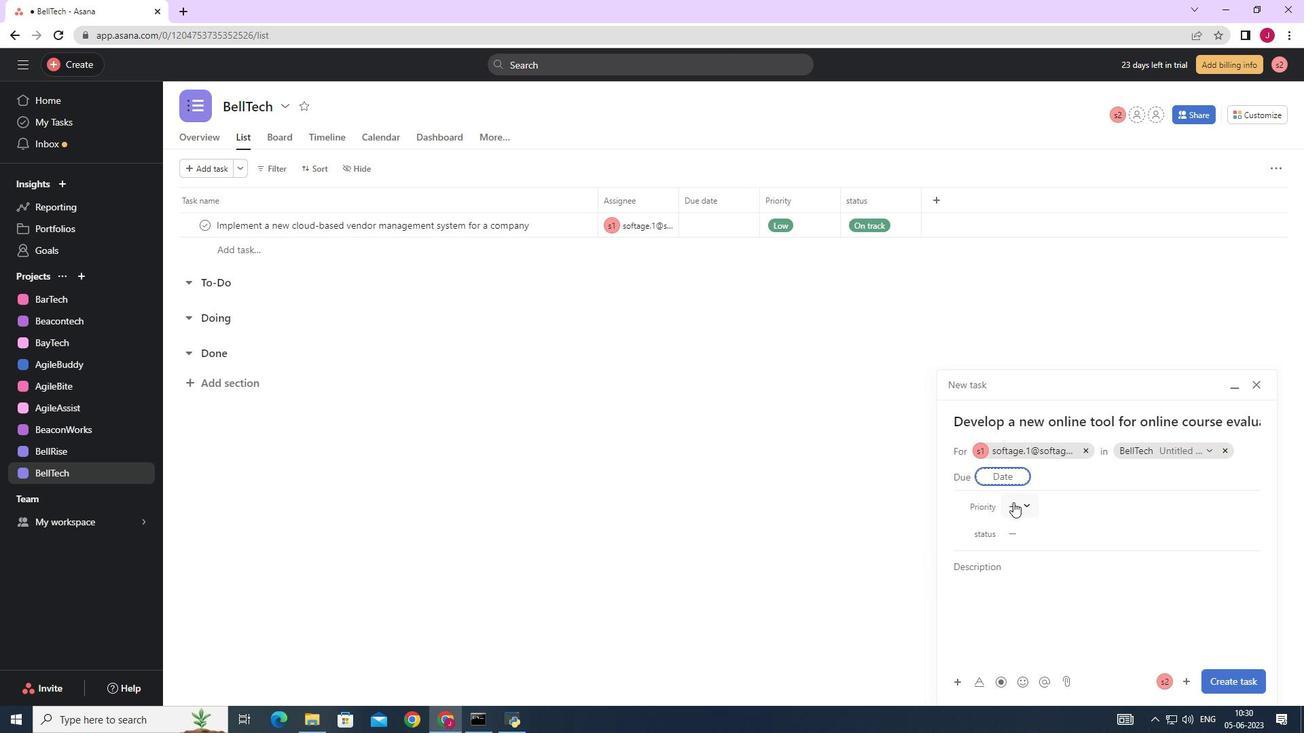 
Action: Mouse moved to (1052, 576)
Screenshot: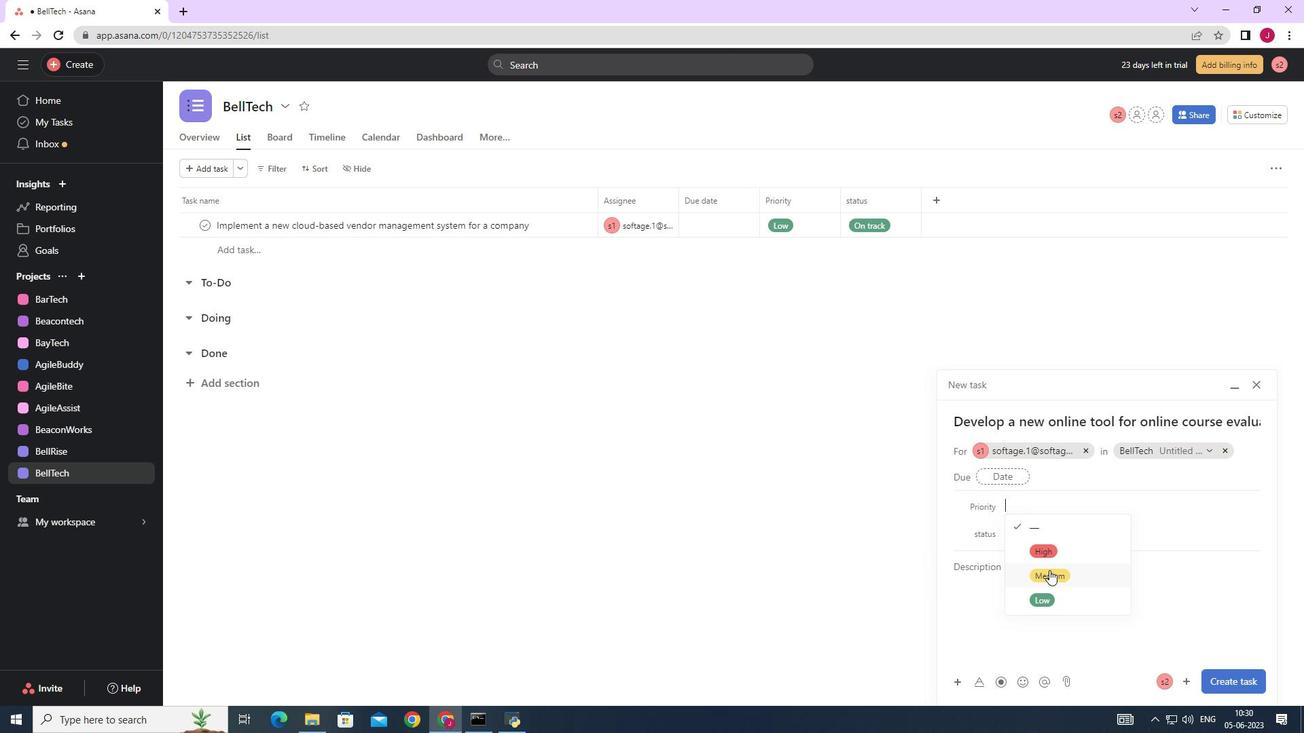 
Action: Mouse pressed left at (1052, 576)
Screenshot: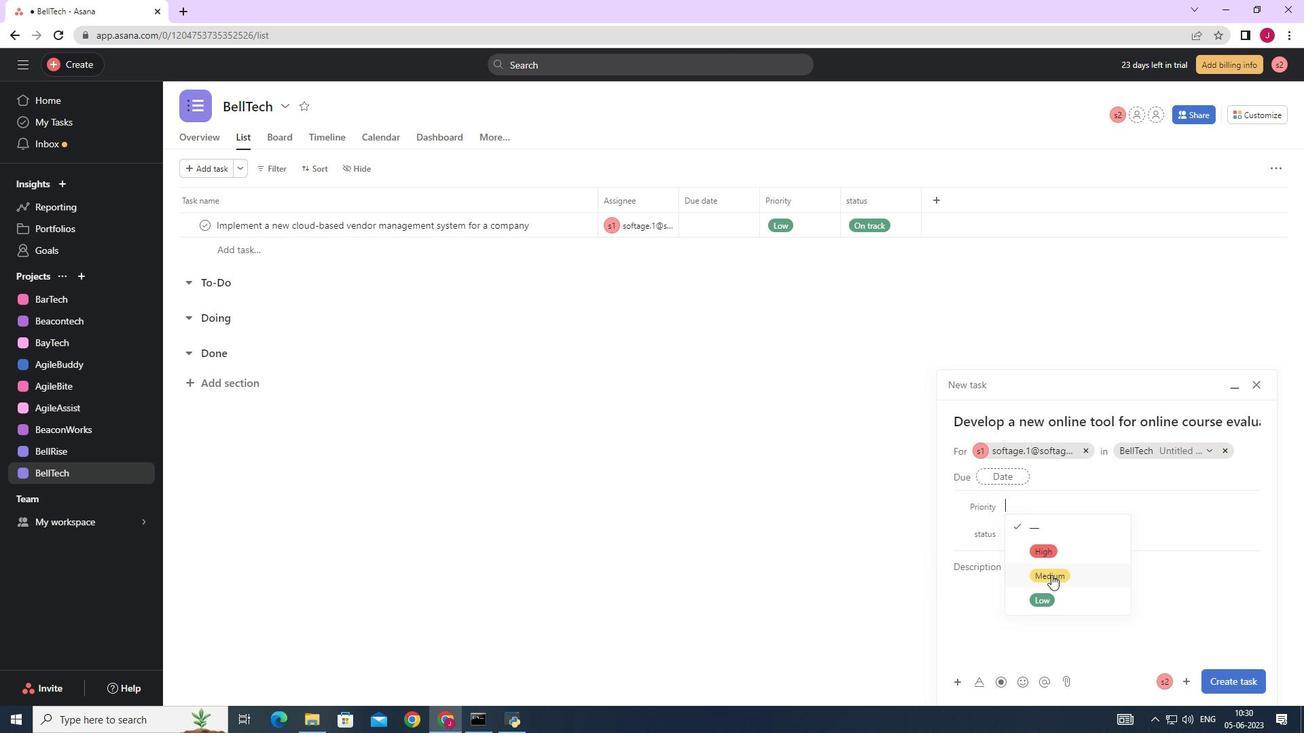 
Action: Mouse moved to (1025, 531)
Screenshot: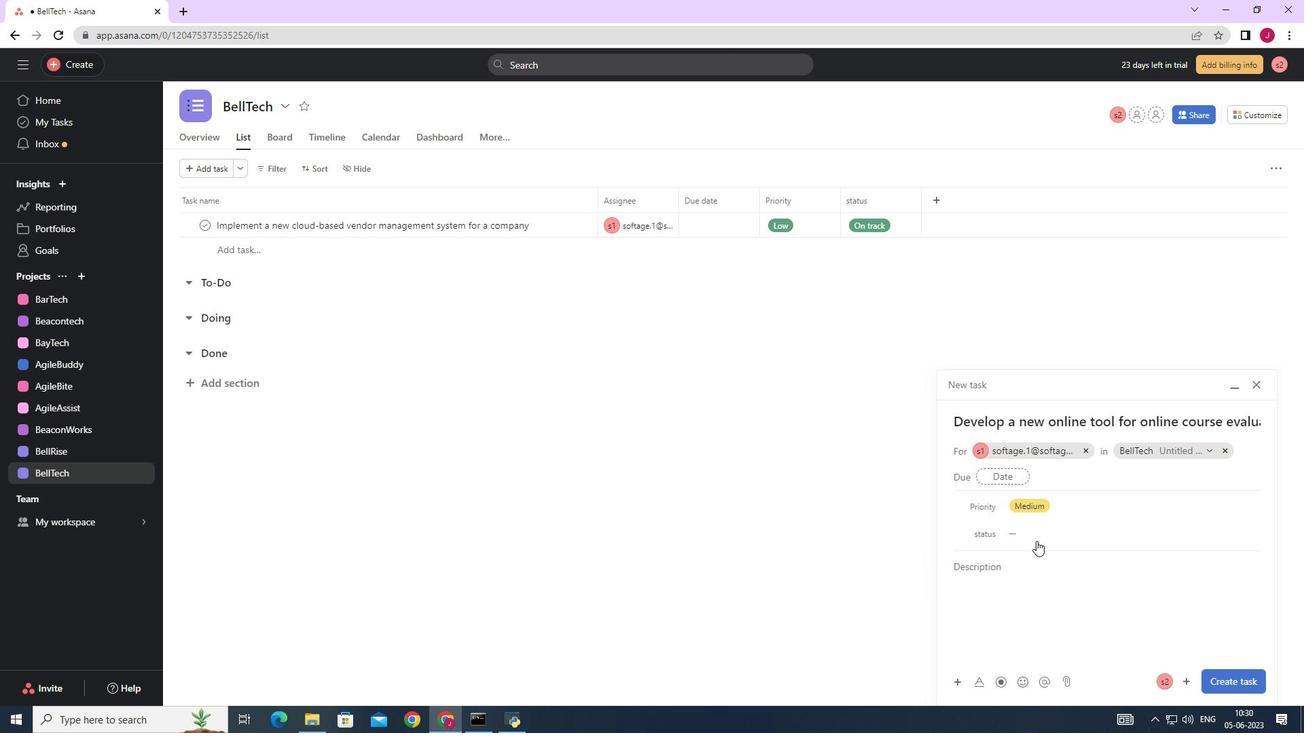 
Action: Mouse pressed left at (1025, 531)
Screenshot: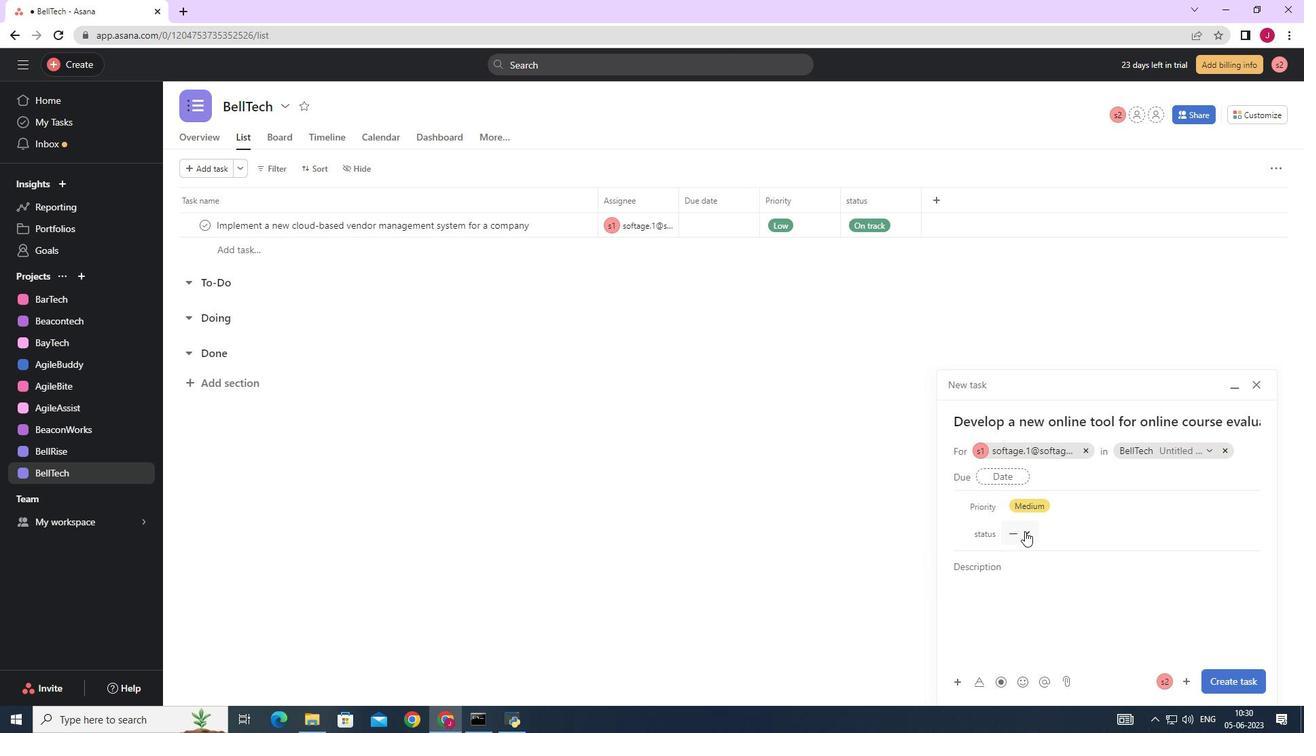 
Action: Mouse moved to (1046, 600)
Screenshot: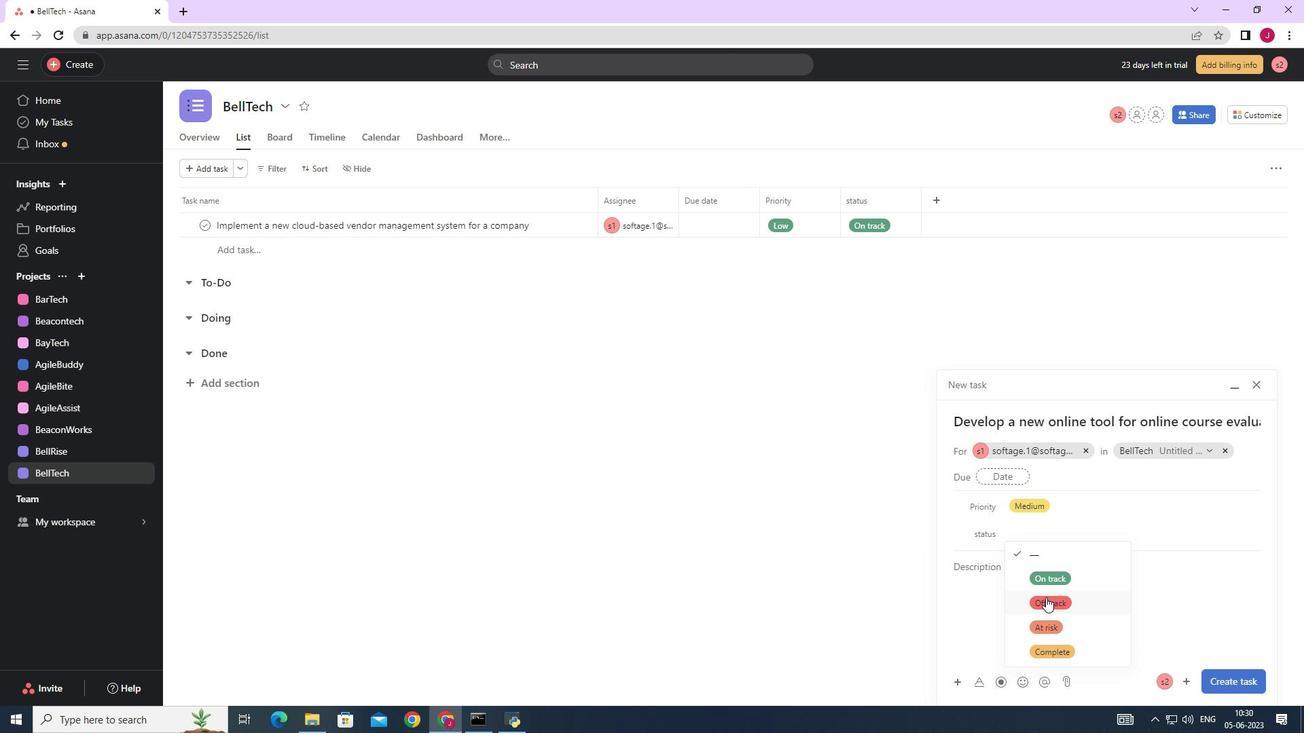 
Action: Mouse pressed left at (1046, 600)
Screenshot: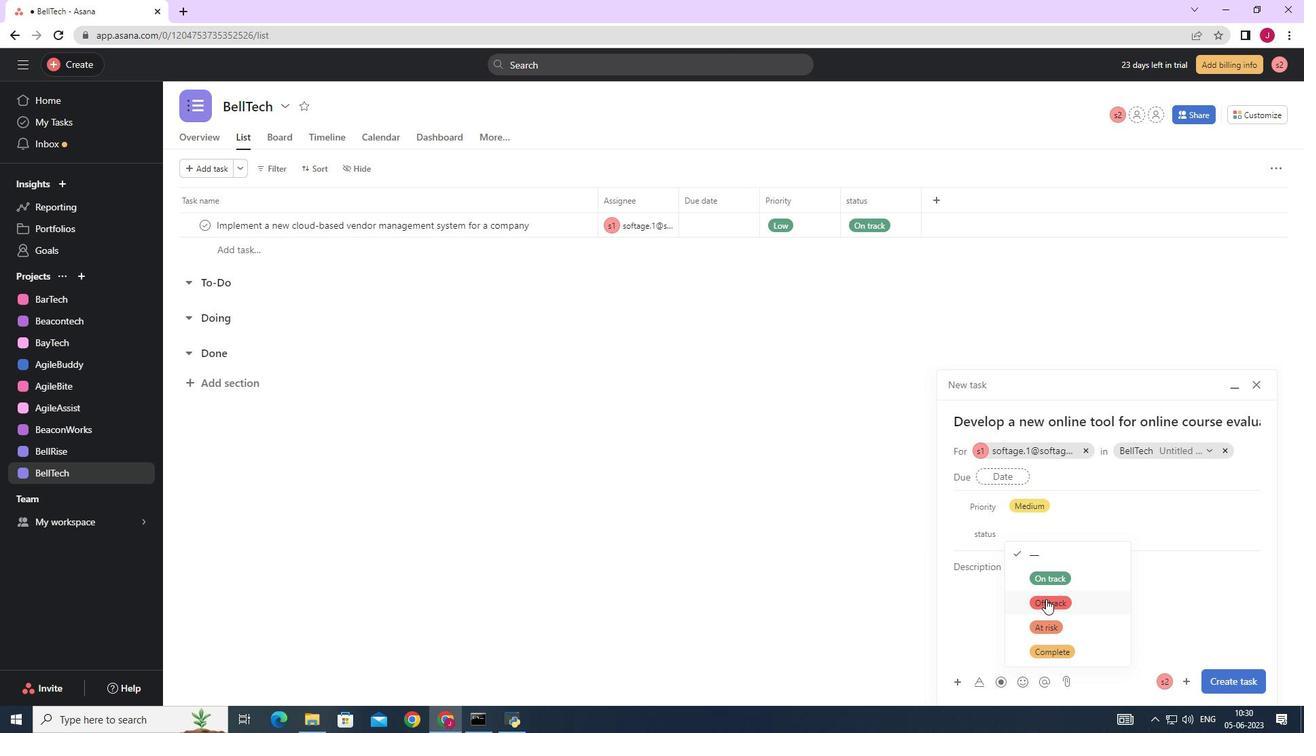 
Action: Mouse moved to (1228, 682)
Screenshot: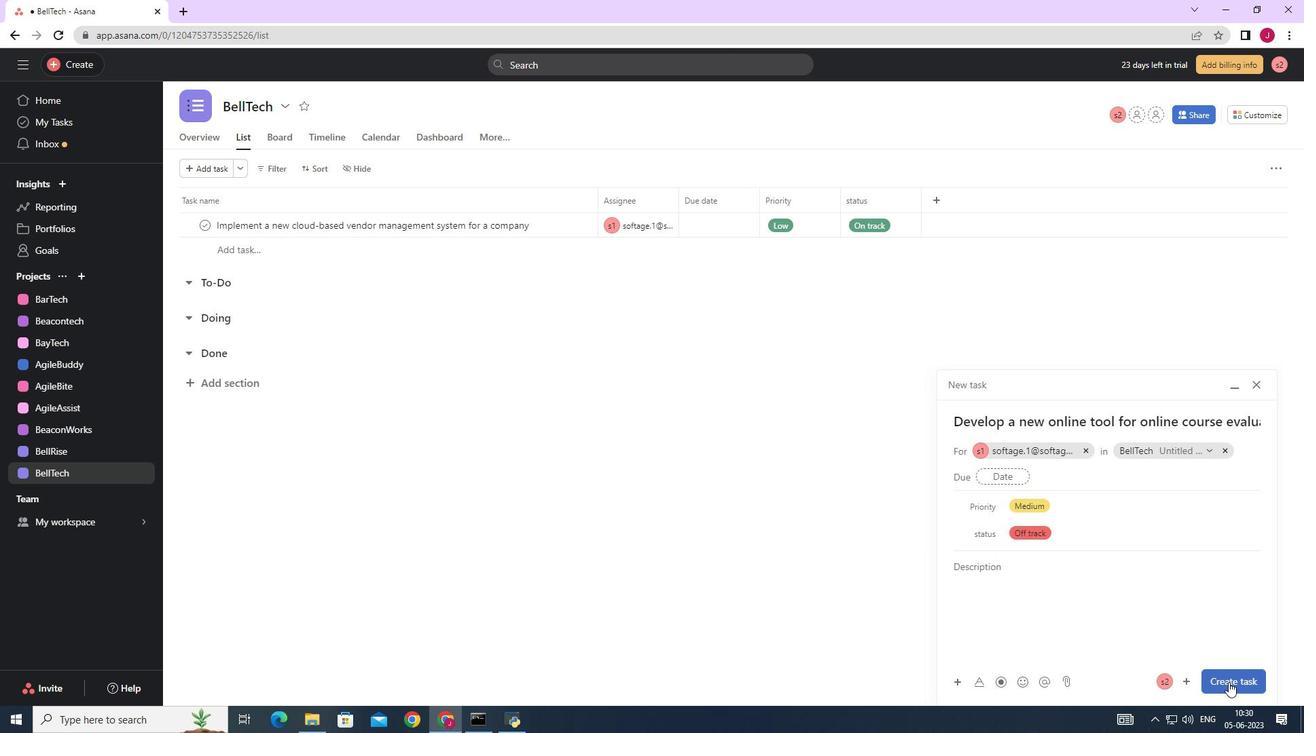 
Action: Mouse pressed left at (1228, 682)
Screenshot: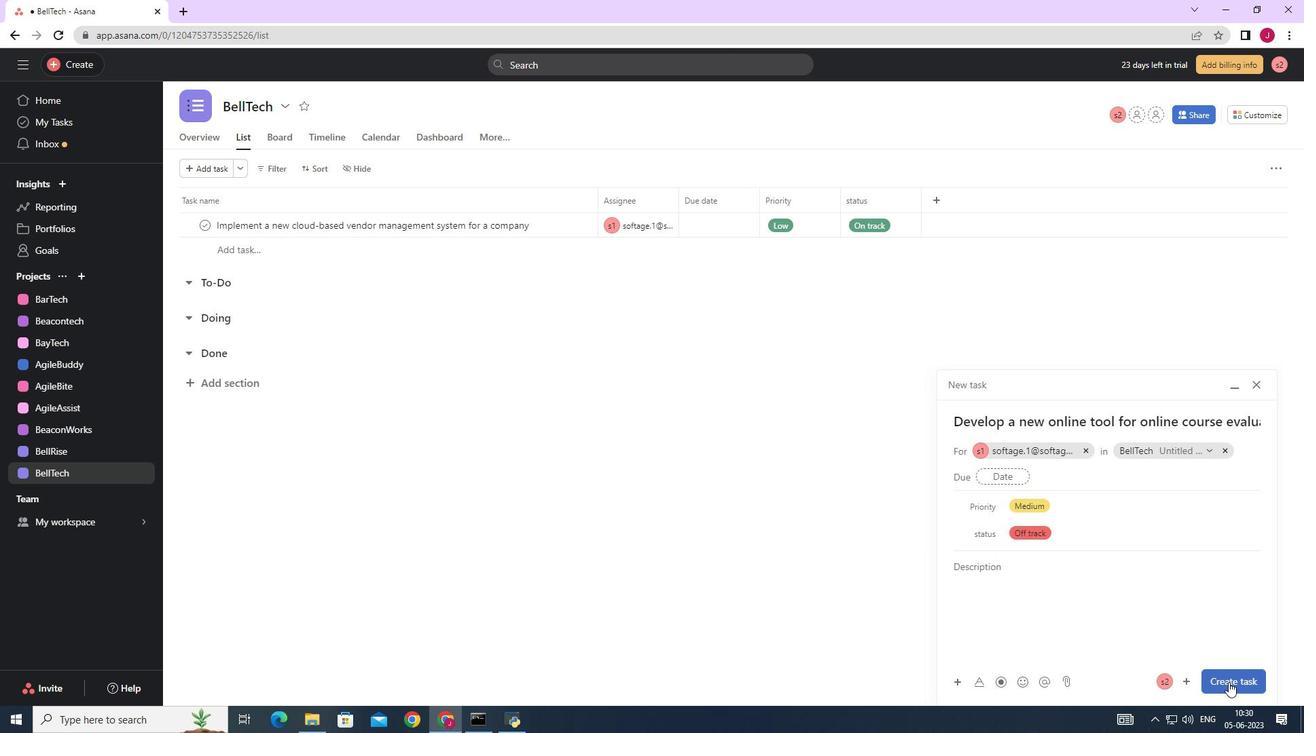 
Action: Mouse moved to (1052, 529)
Screenshot: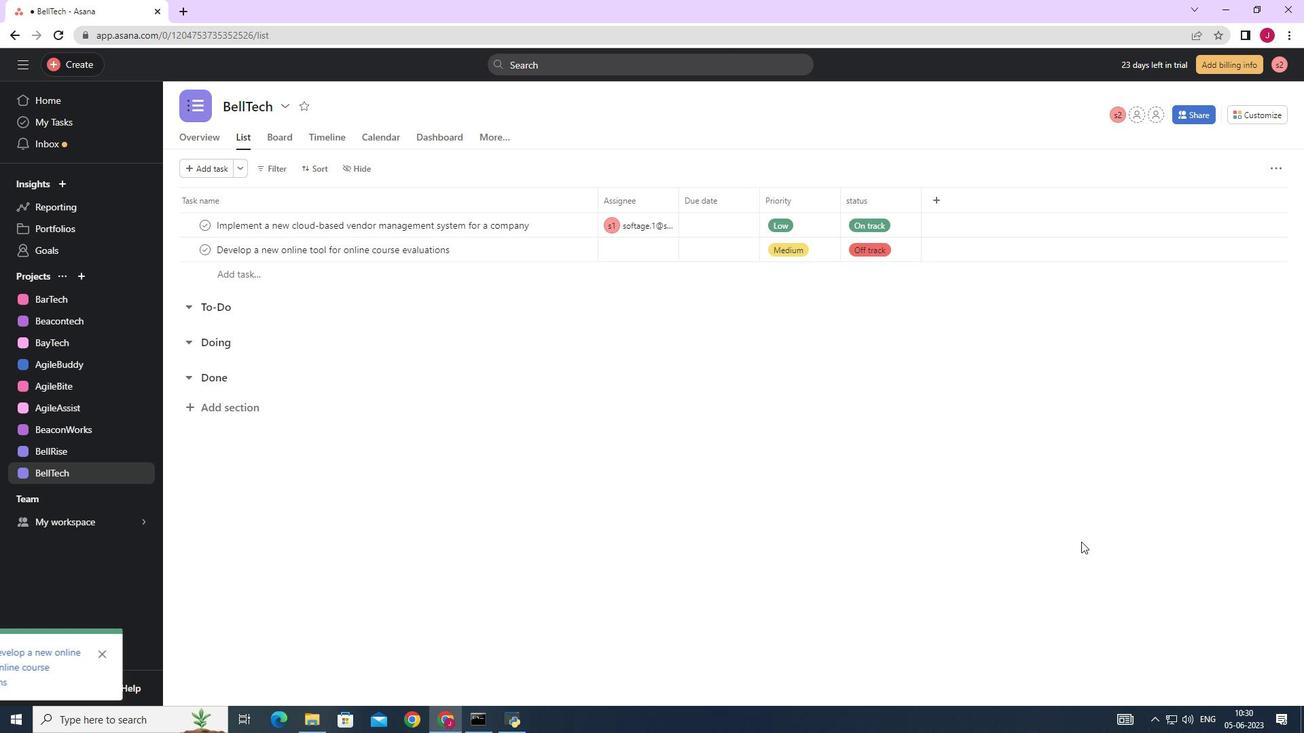 
